 Task: Add Sprouts No Salt Added Pinto Beans to the cart.
Action: Mouse pressed left at (19, 67)
Screenshot: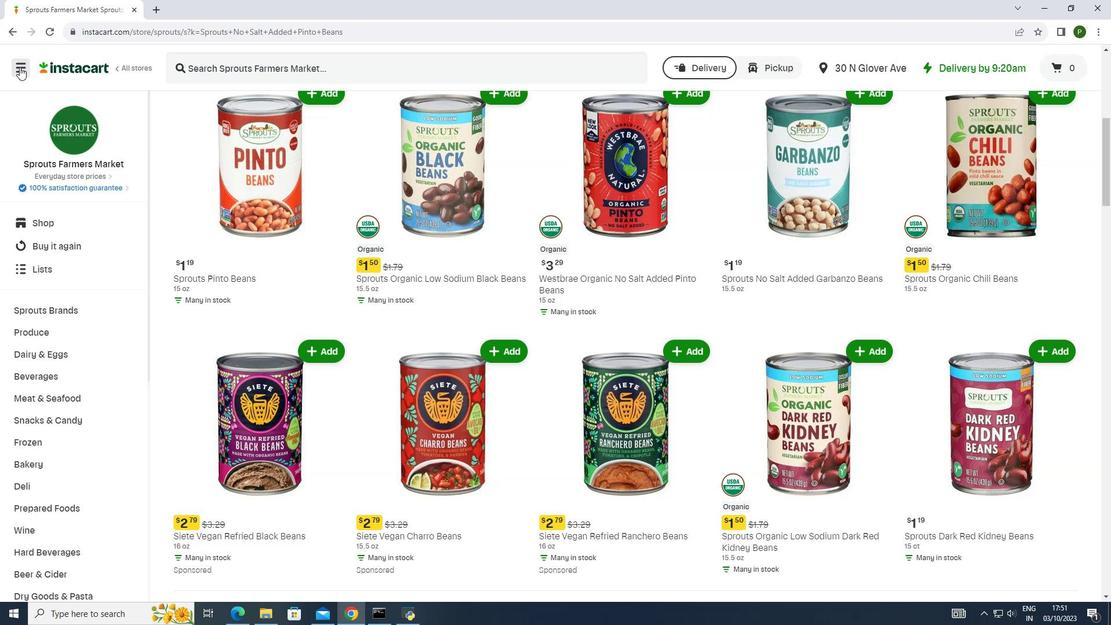 
Action: Mouse moved to (12, 299)
Screenshot: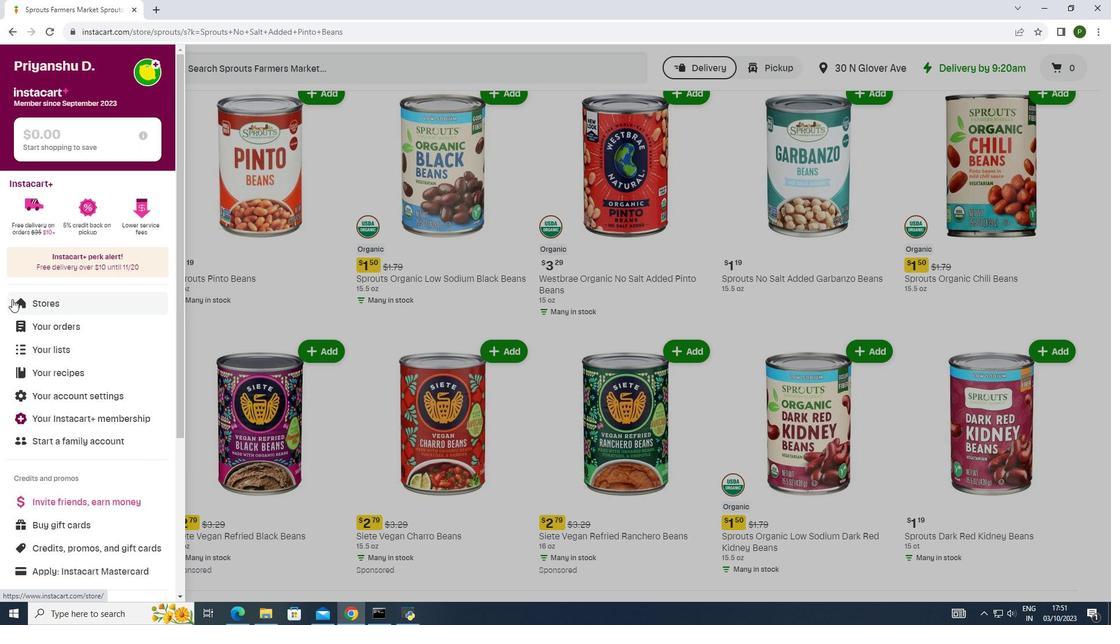 
Action: Mouse pressed left at (12, 299)
Screenshot: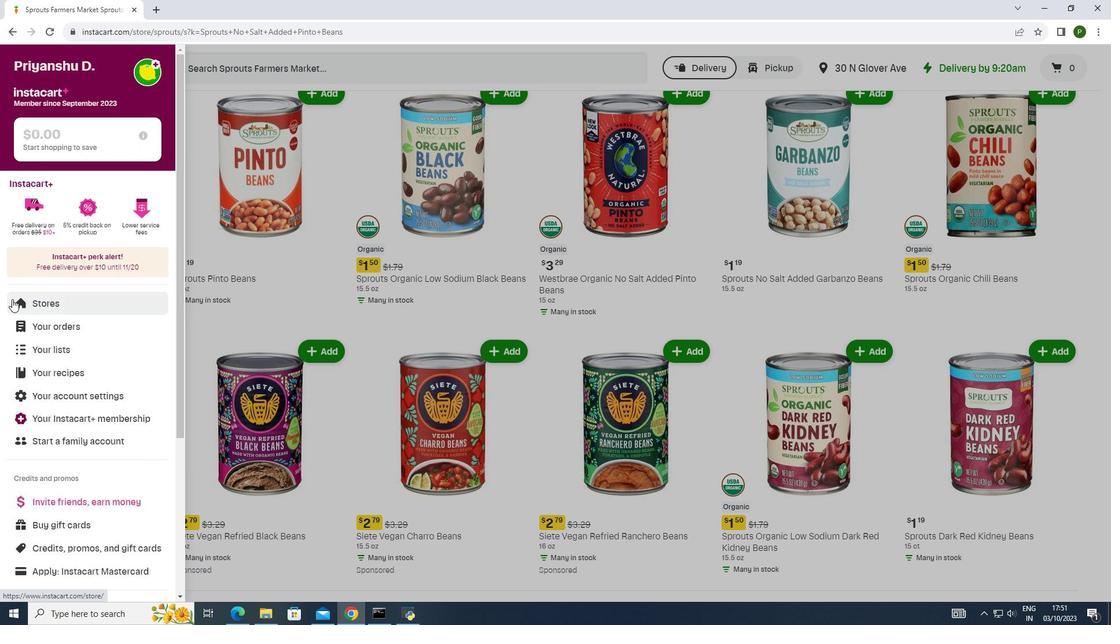 
Action: Mouse moved to (255, 108)
Screenshot: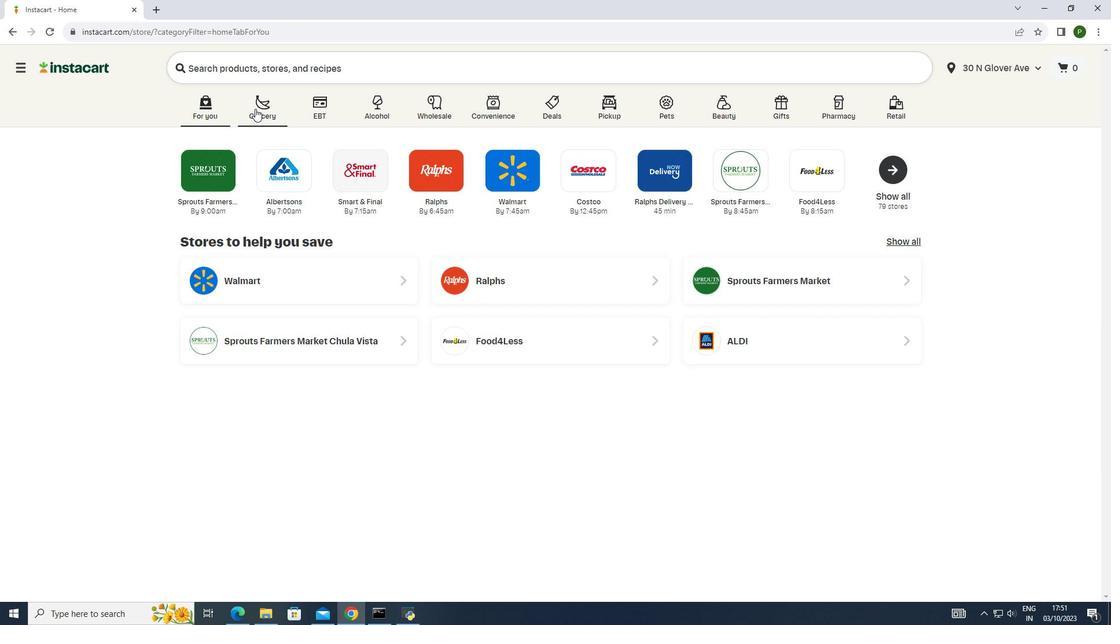 
Action: Mouse pressed left at (255, 108)
Screenshot: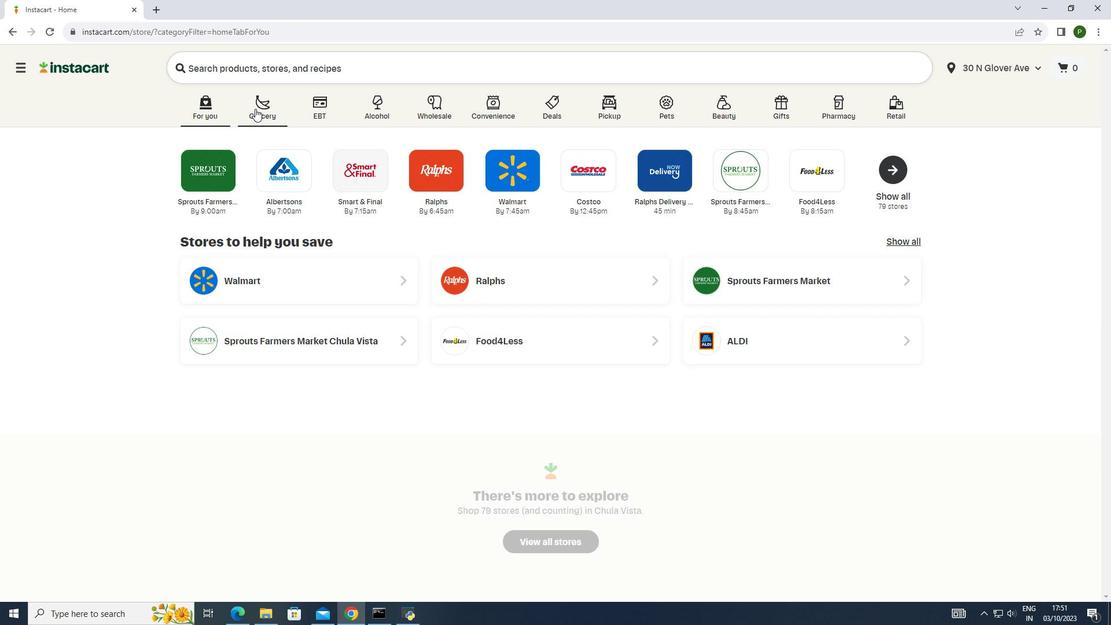 
Action: Mouse moved to (583, 175)
Screenshot: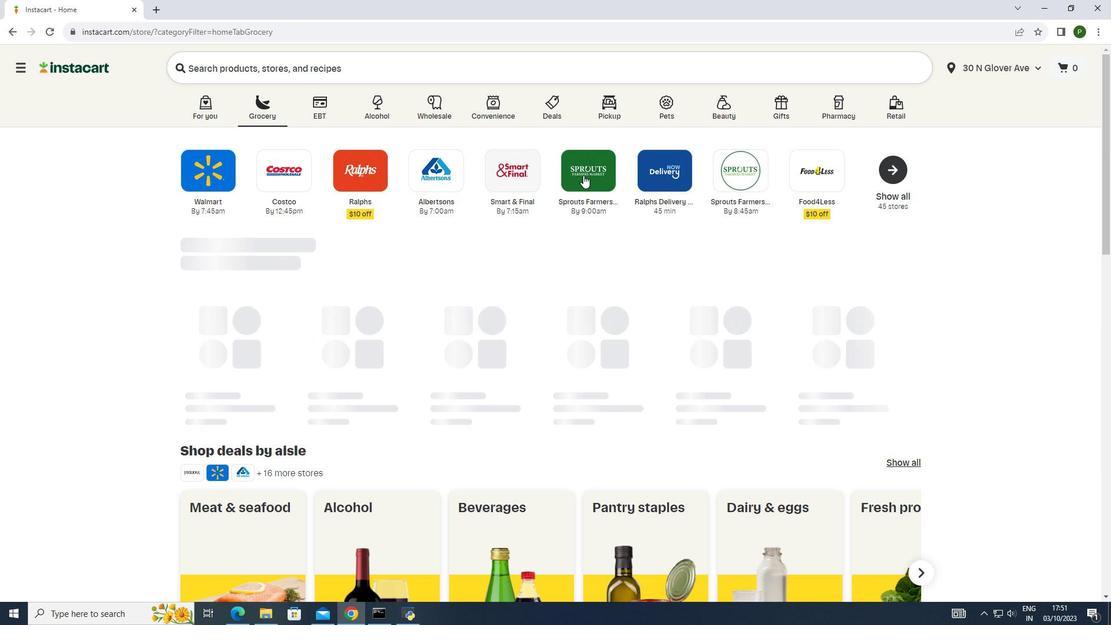 
Action: Mouse pressed left at (583, 175)
Screenshot: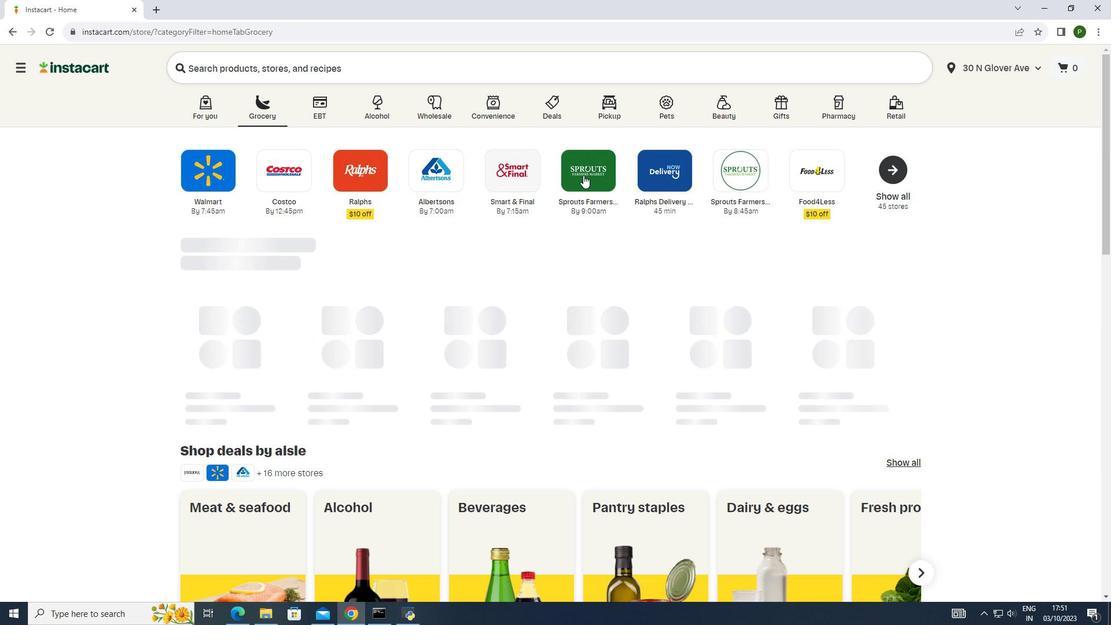 
Action: Mouse moved to (90, 309)
Screenshot: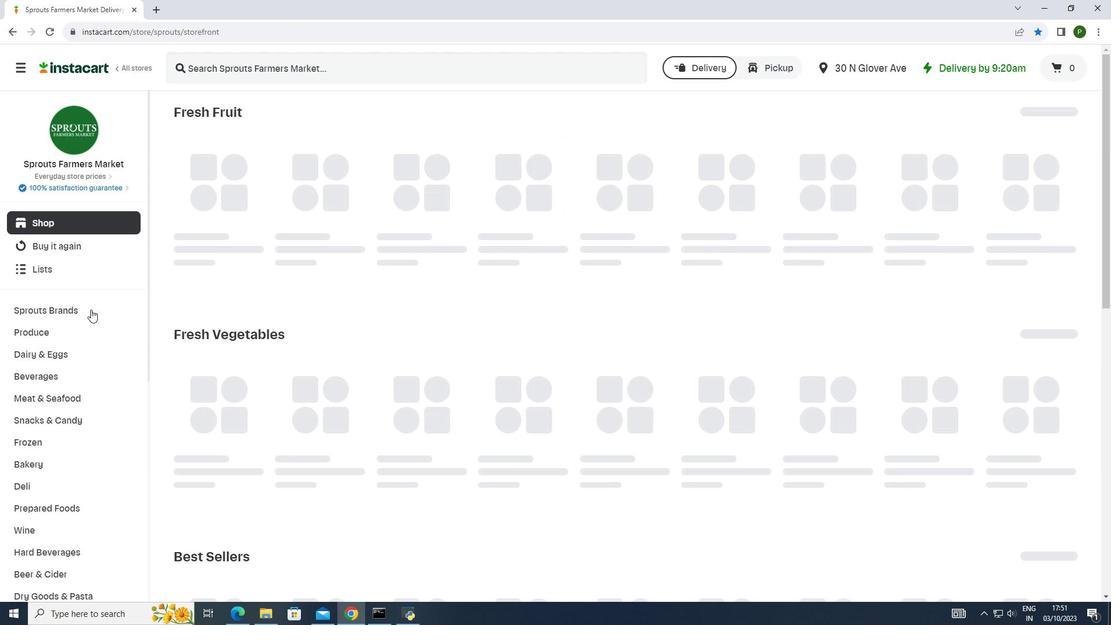 
Action: Mouse pressed left at (90, 309)
Screenshot: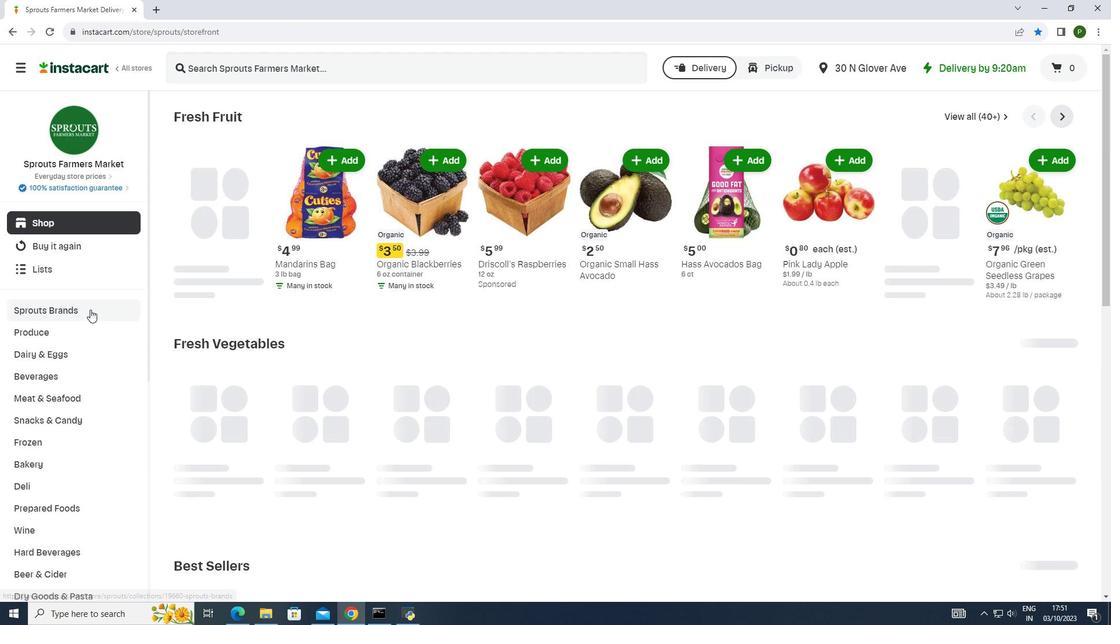 
Action: Mouse moved to (77, 390)
Screenshot: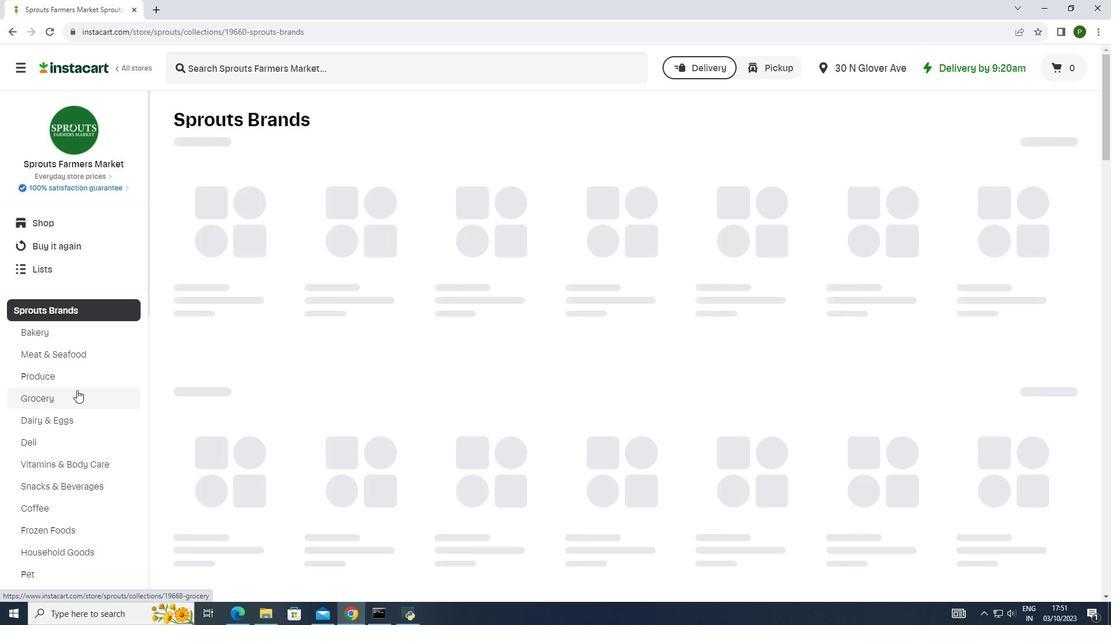 
Action: Mouse pressed left at (77, 390)
Screenshot: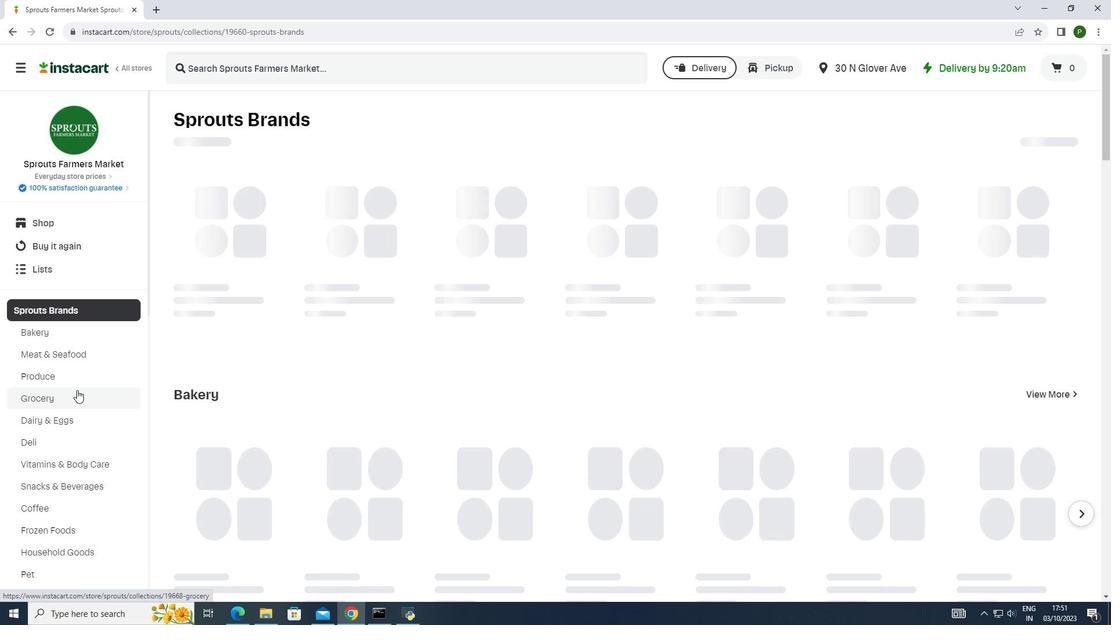 
Action: Mouse moved to (315, 222)
Screenshot: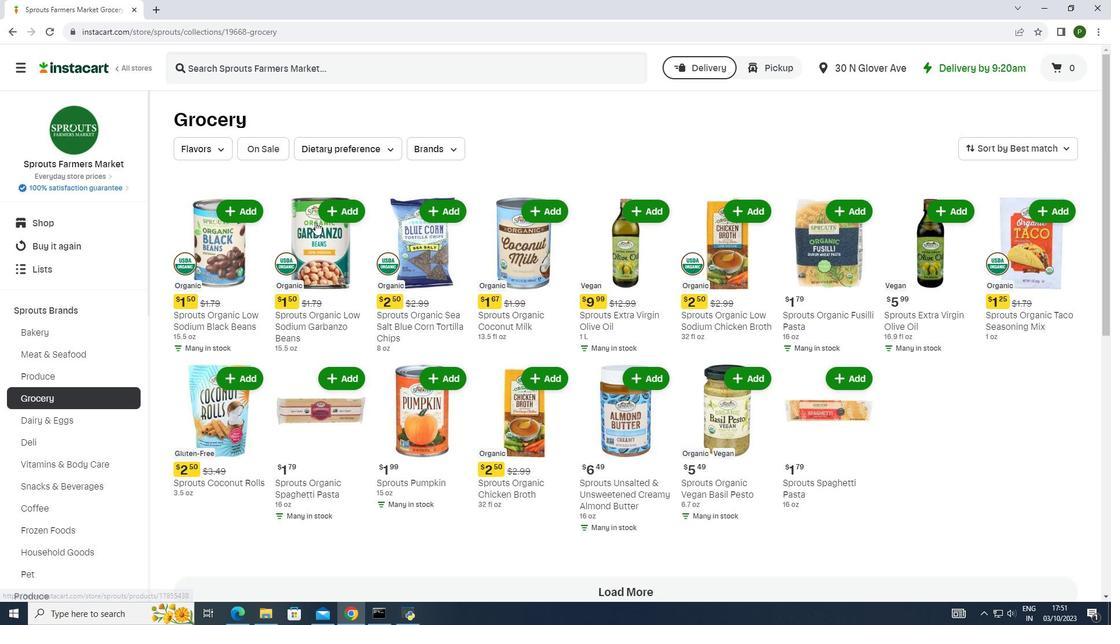 
Action: Mouse scrolled (315, 221) with delta (0, 0)
Screenshot: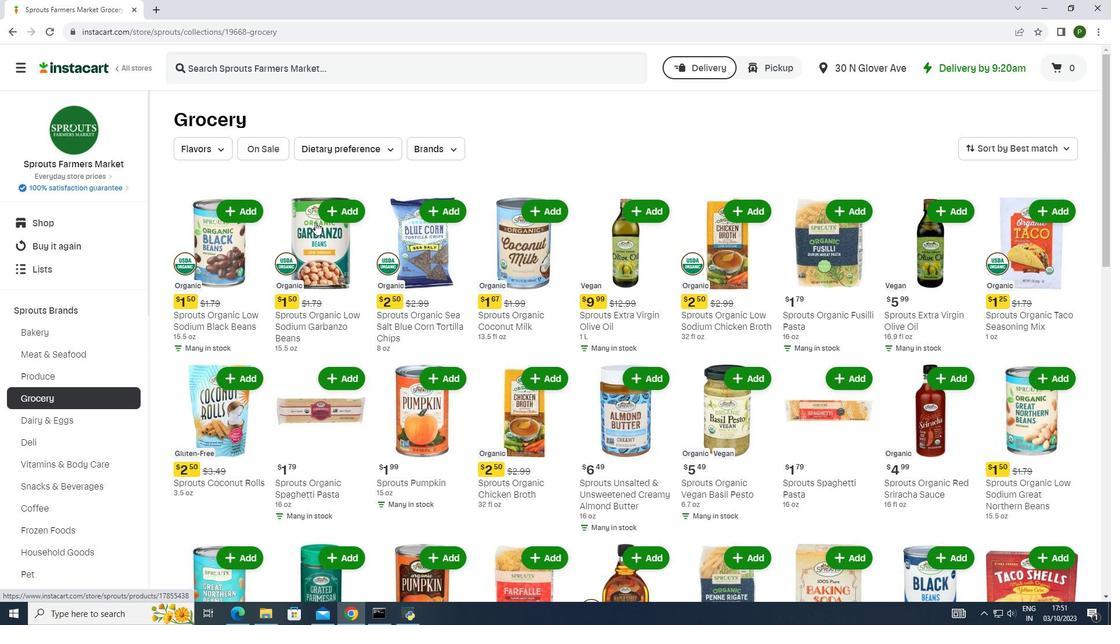 
Action: Mouse scrolled (315, 221) with delta (0, 0)
Screenshot: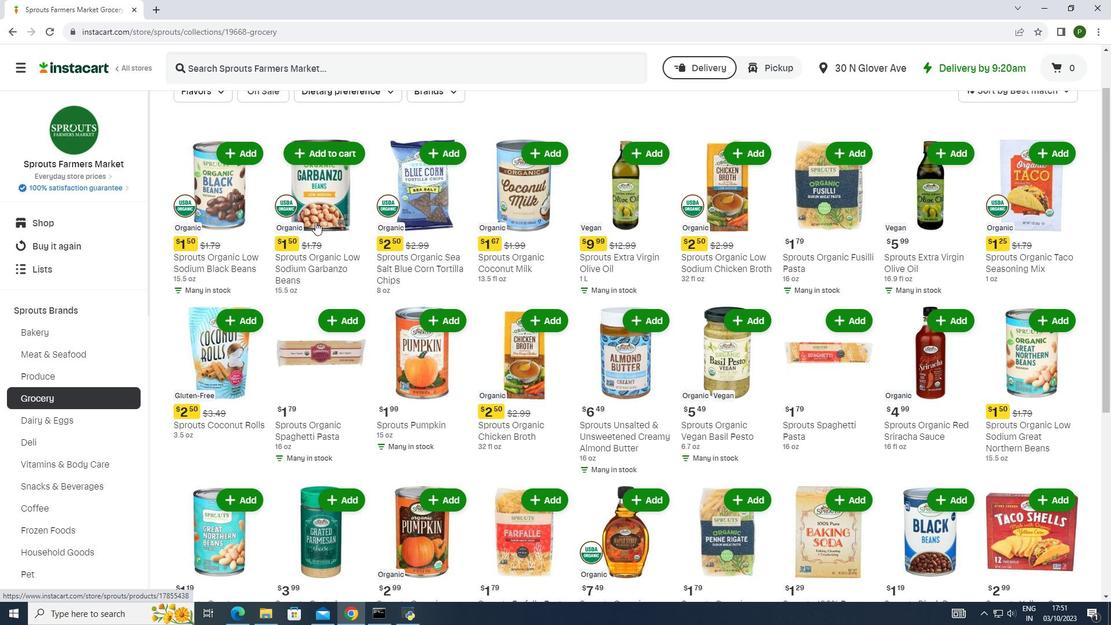 
Action: Mouse moved to (328, 247)
Screenshot: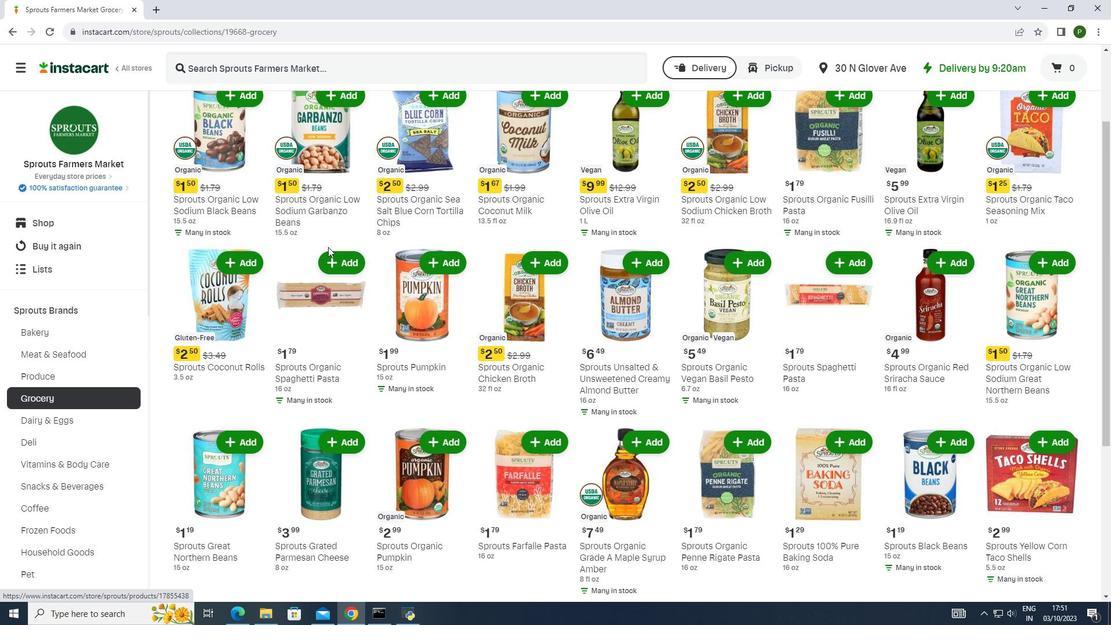 
Action: Mouse scrolled (328, 246) with delta (0, 0)
Screenshot: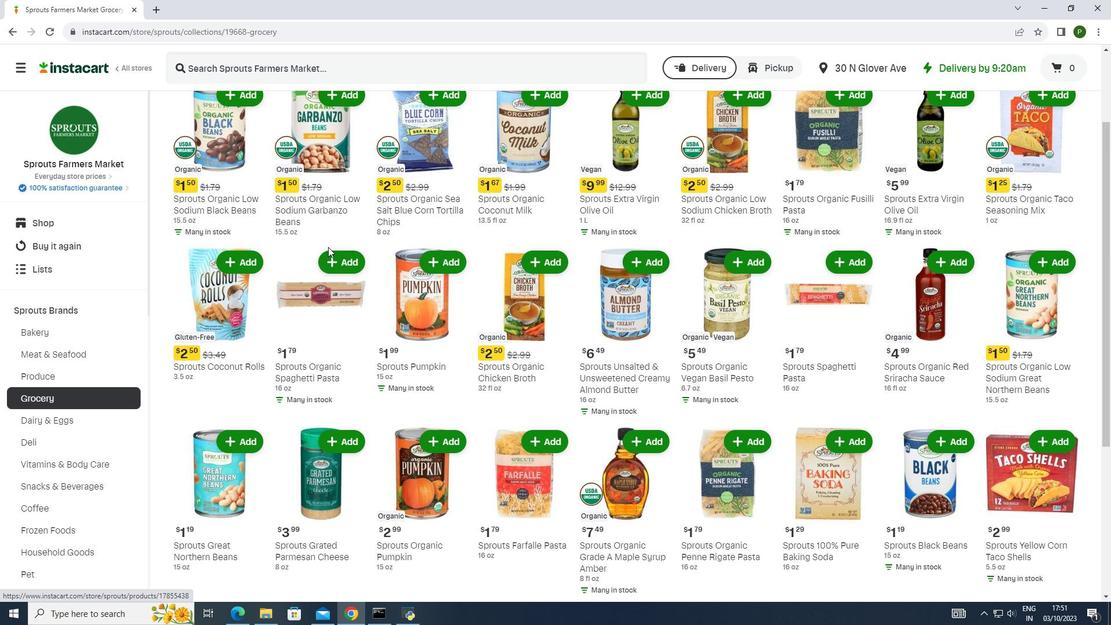 
Action: Mouse scrolled (328, 246) with delta (0, 0)
Screenshot: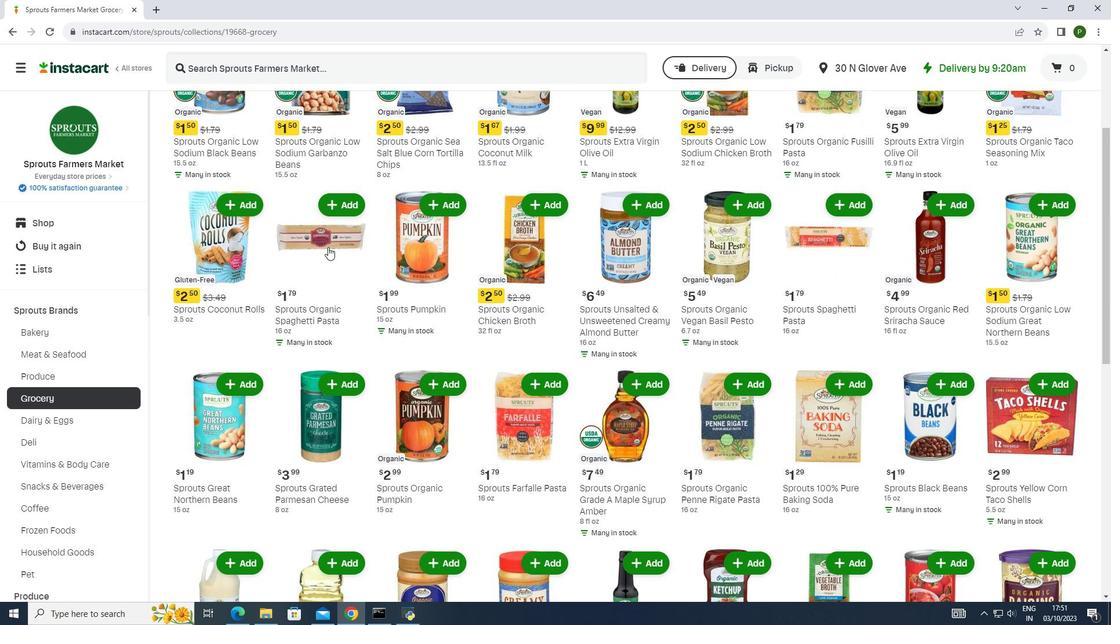 
Action: Mouse moved to (328, 247)
Screenshot: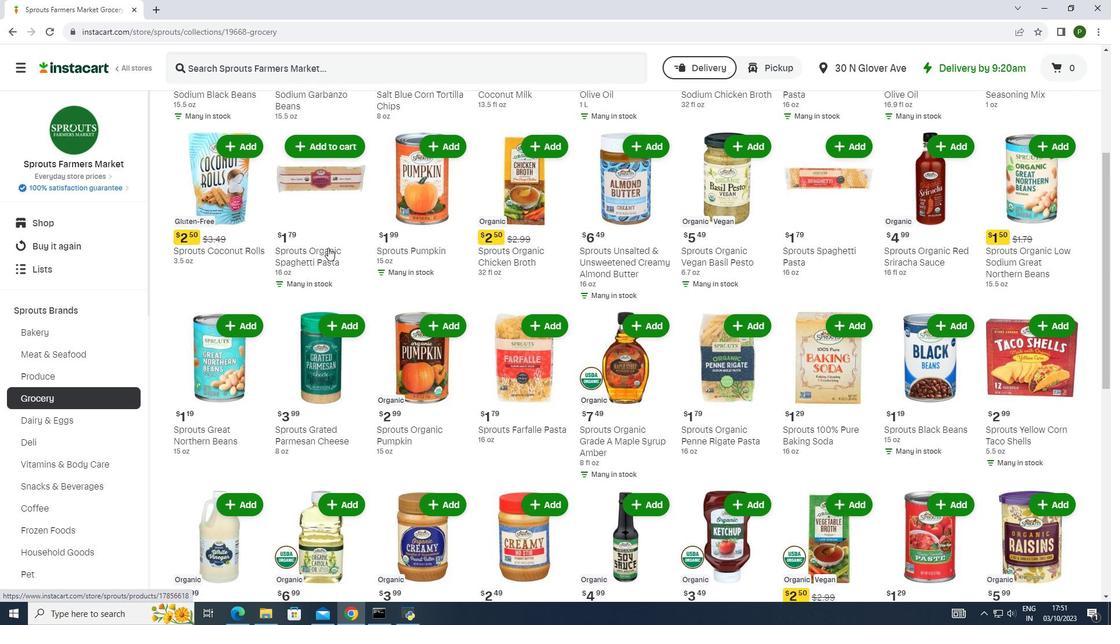 
Action: Mouse scrolled (328, 247) with delta (0, 0)
Screenshot: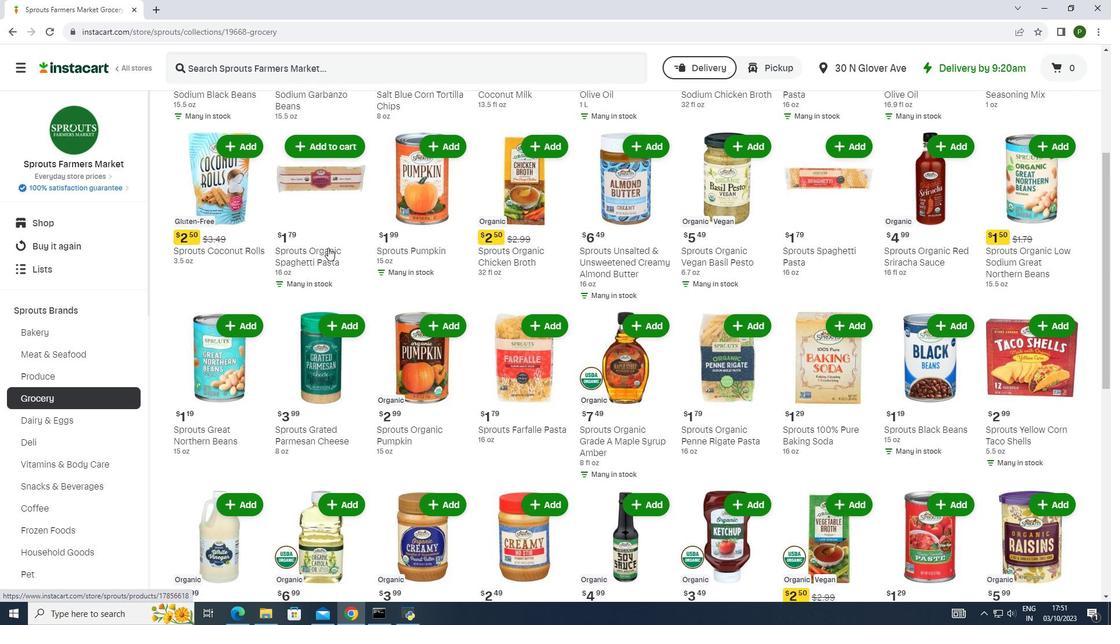 
Action: Mouse moved to (322, 249)
Screenshot: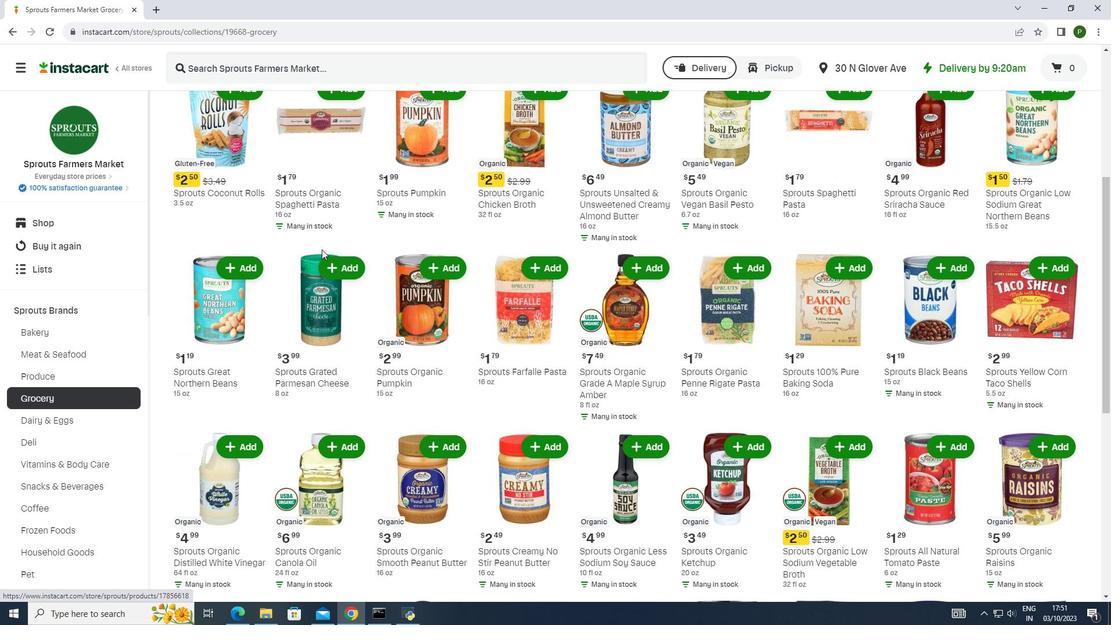 
Action: Mouse scrolled (322, 249) with delta (0, 0)
Screenshot: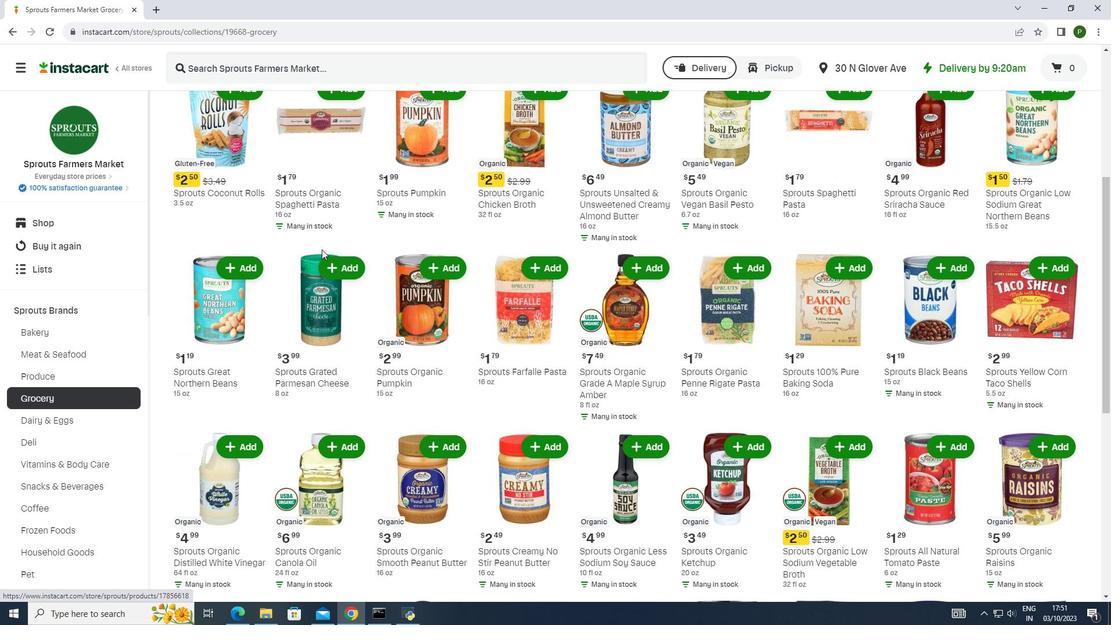 
Action: Mouse moved to (321, 250)
Screenshot: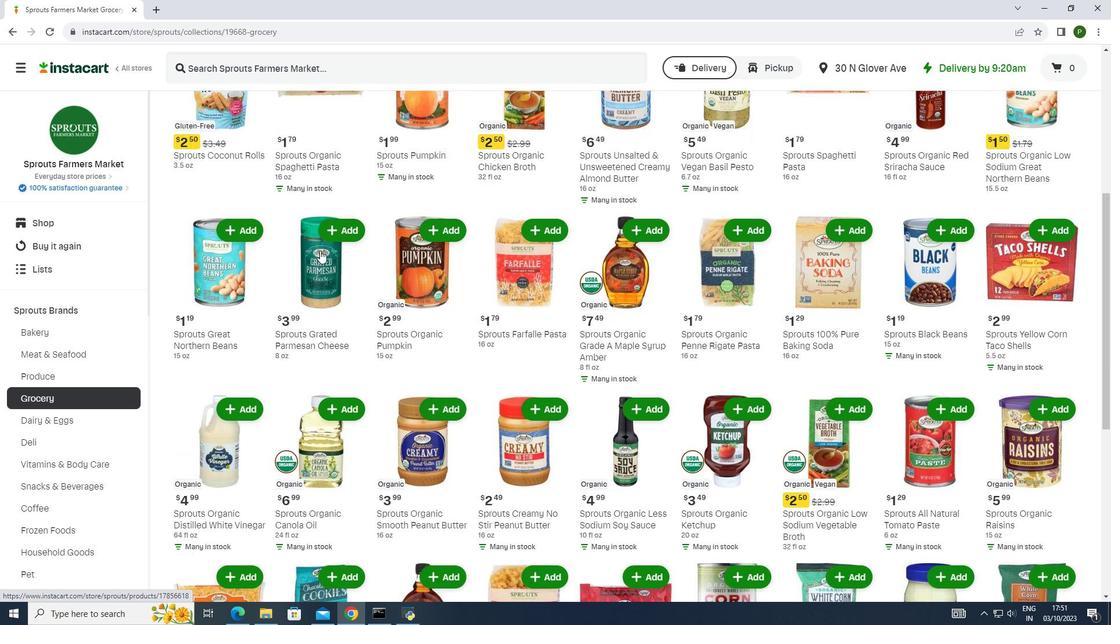 
Action: Mouse scrolled (321, 249) with delta (0, 0)
Screenshot: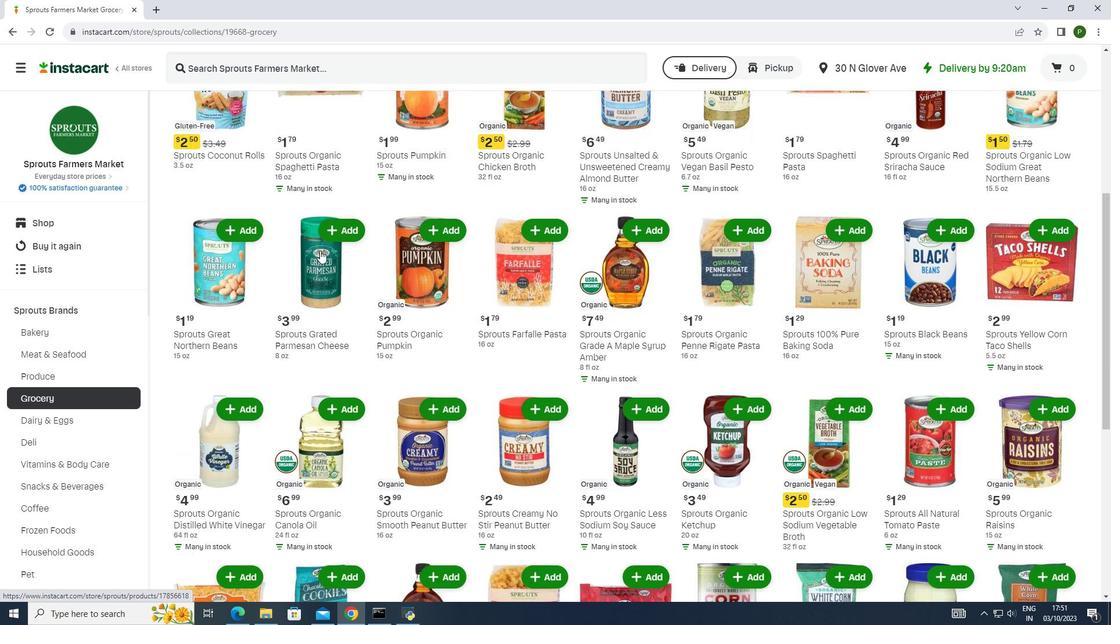 
Action: Mouse moved to (315, 251)
Screenshot: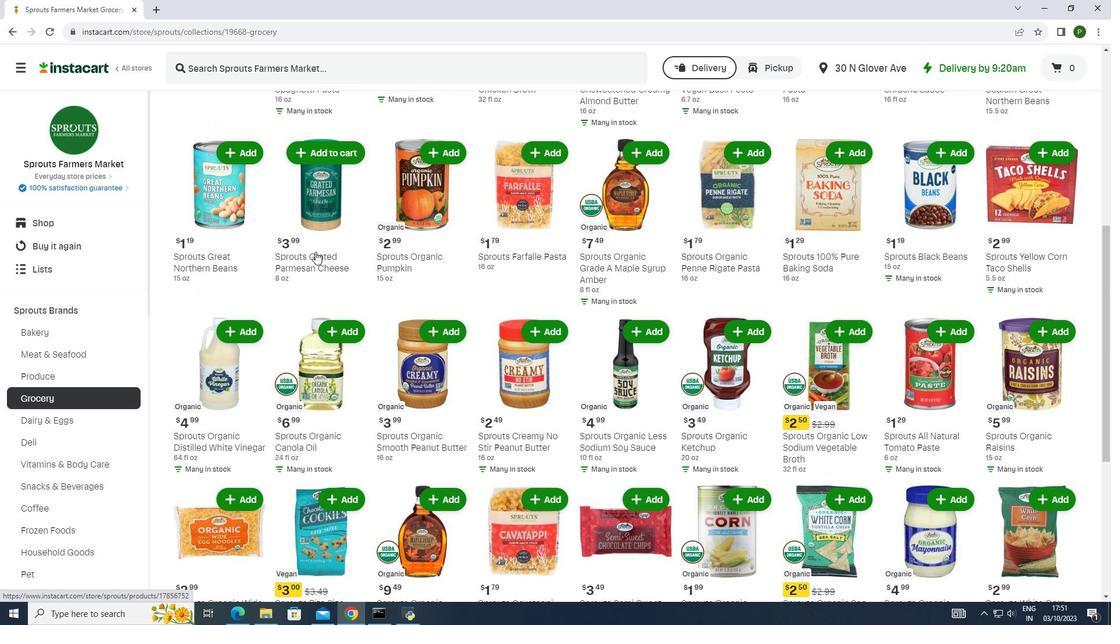 
Action: Mouse scrolled (315, 251) with delta (0, 0)
Screenshot: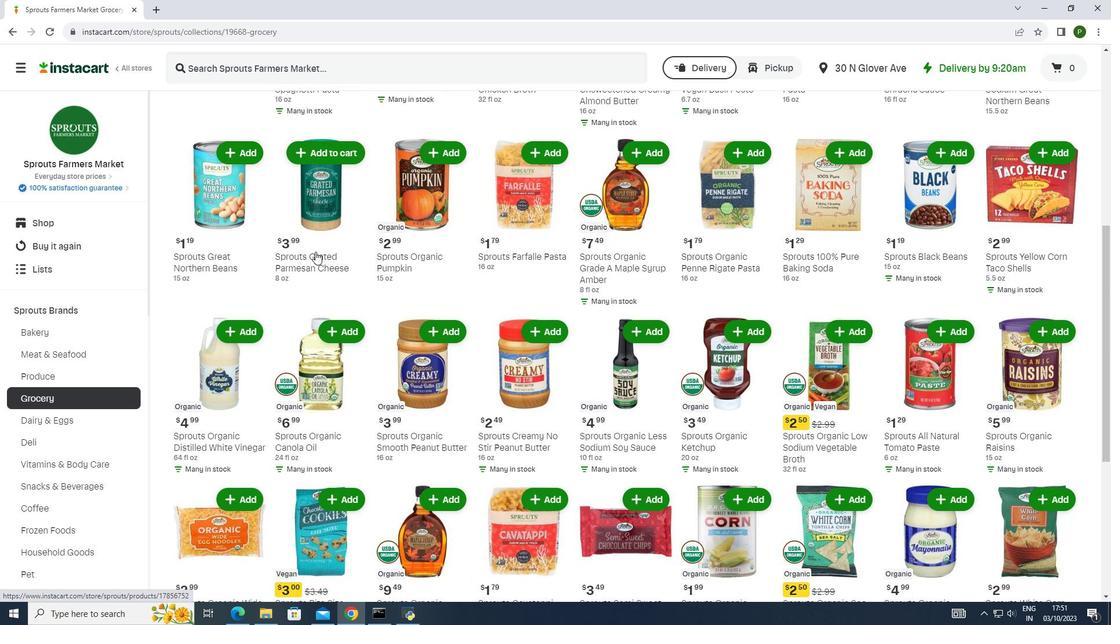 
Action: Mouse scrolled (315, 251) with delta (0, 0)
Screenshot: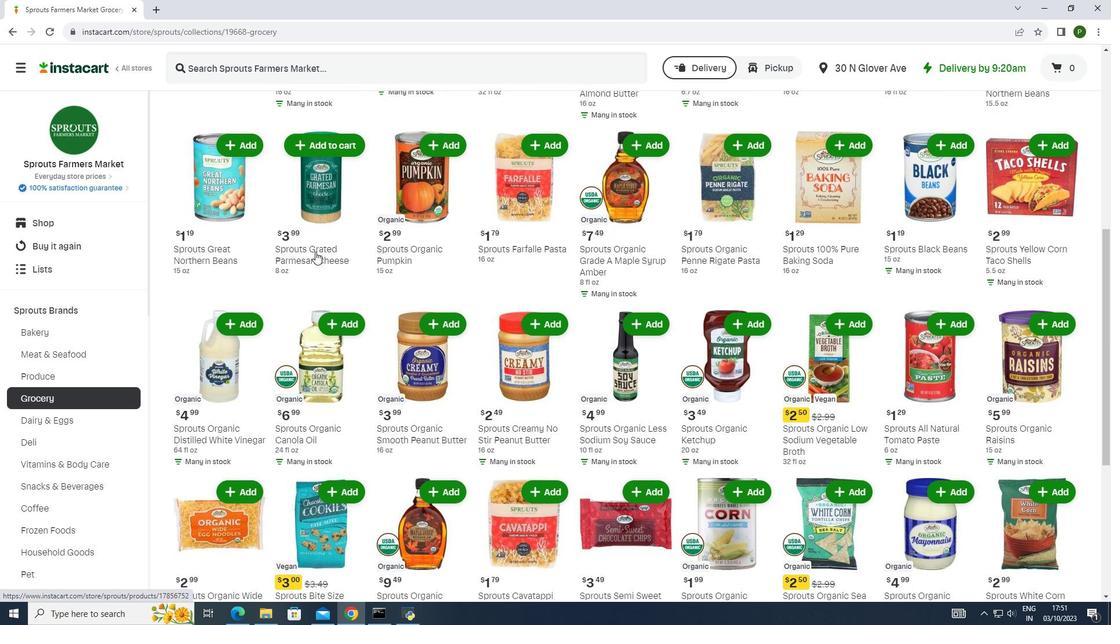 
Action: Mouse moved to (306, 255)
Screenshot: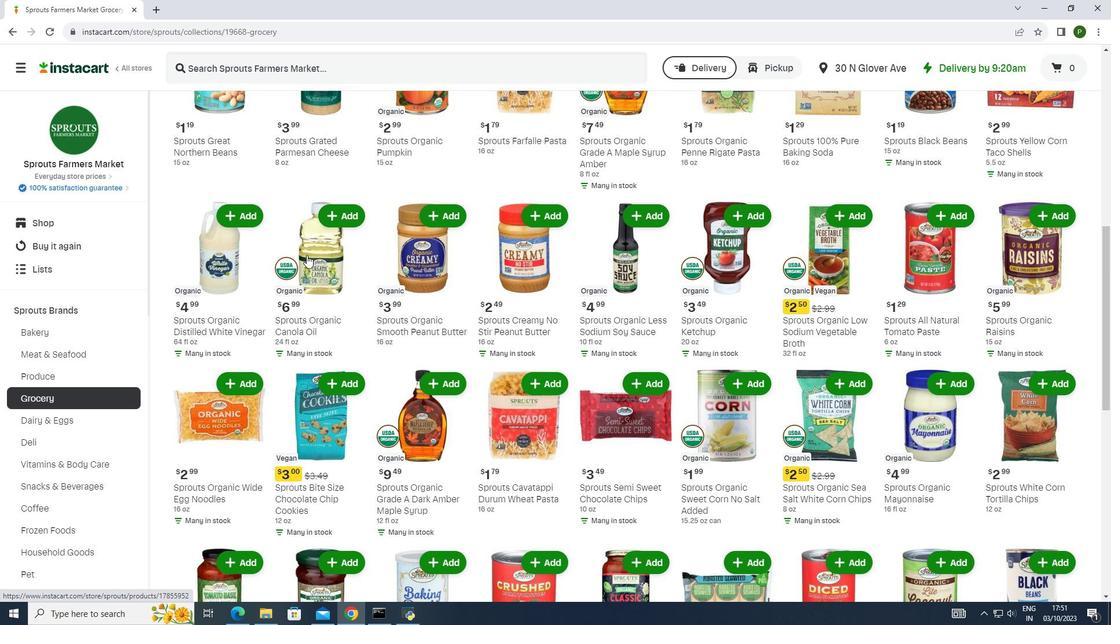 
Action: Mouse scrolled (306, 254) with delta (0, 0)
Screenshot: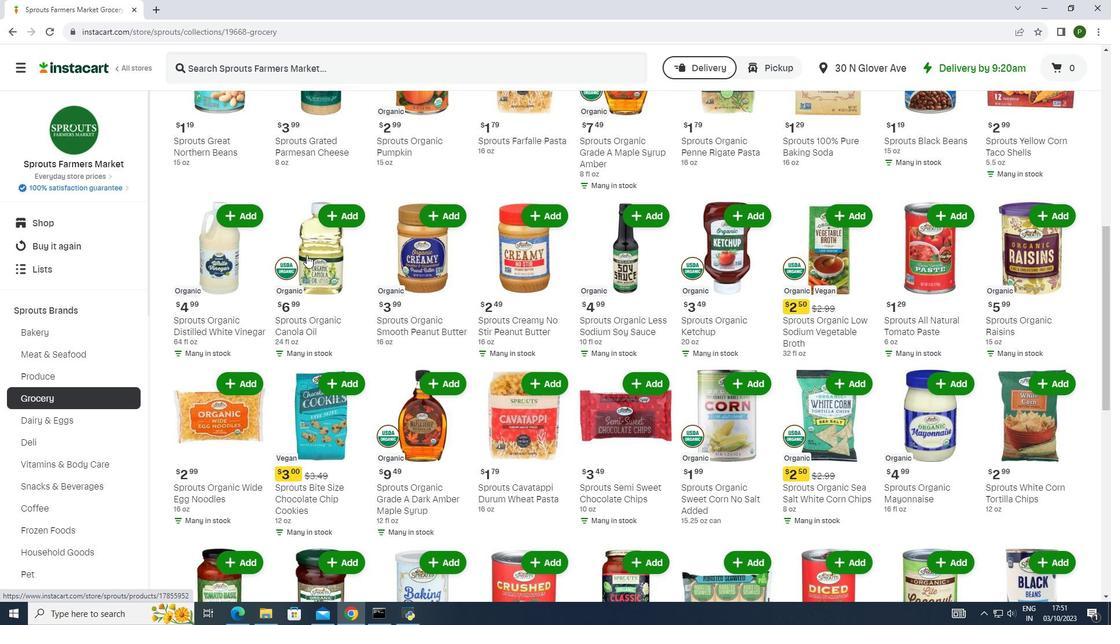 
Action: Mouse moved to (297, 258)
Screenshot: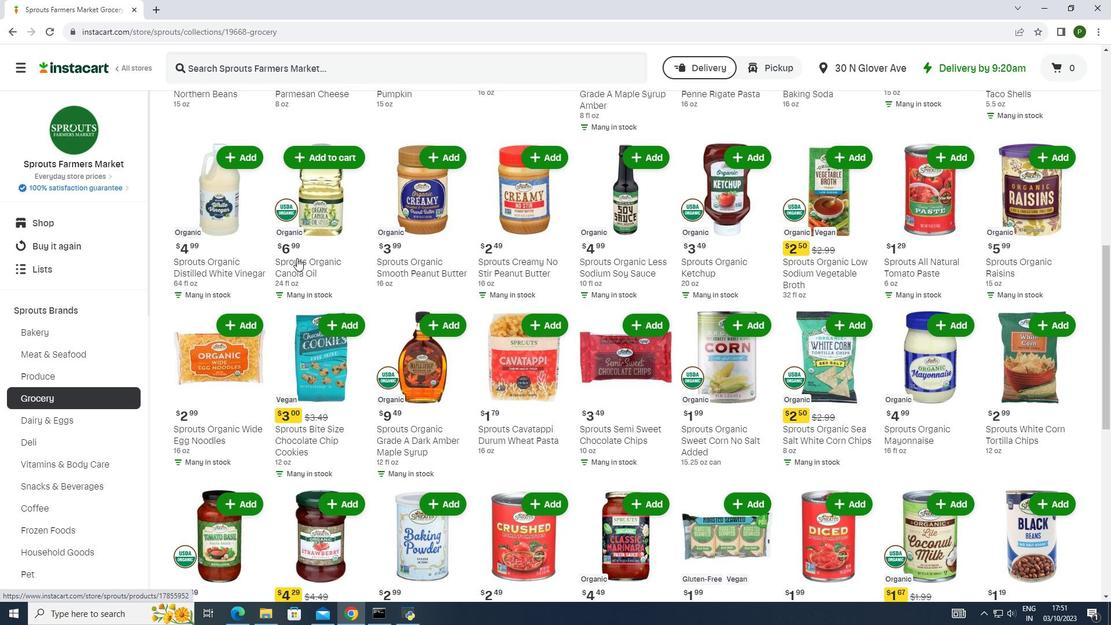 
Action: Mouse scrolled (297, 257) with delta (0, 0)
Screenshot: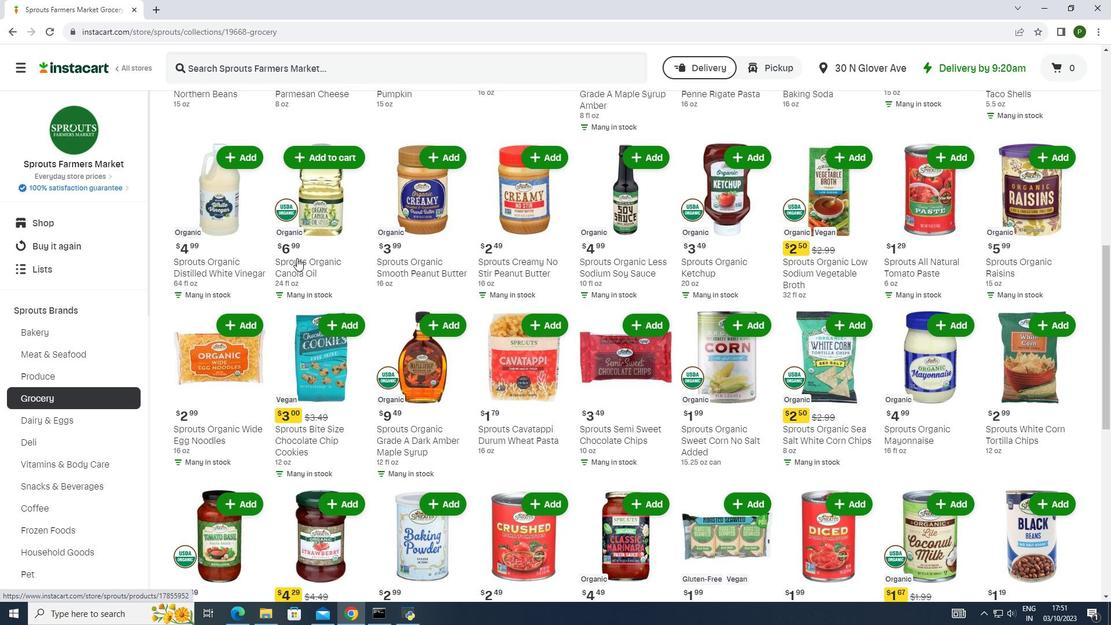 
Action: Mouse moved to (297, 258)
Screenshot: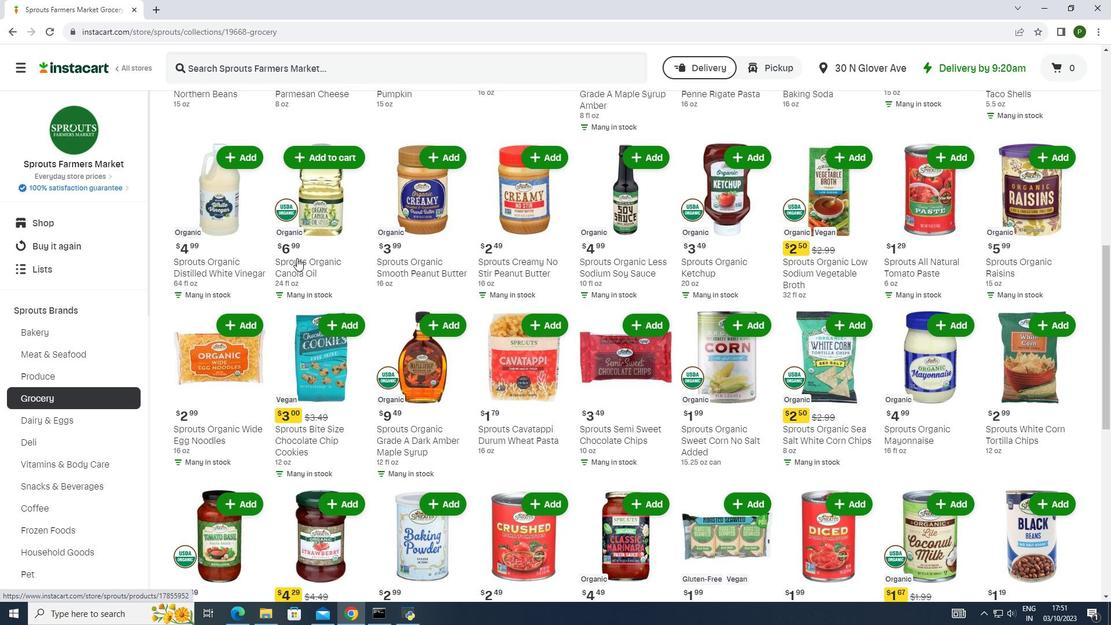 
Action: Mouse scrolled (297, 257) with delta (0, 0)
Screenshot: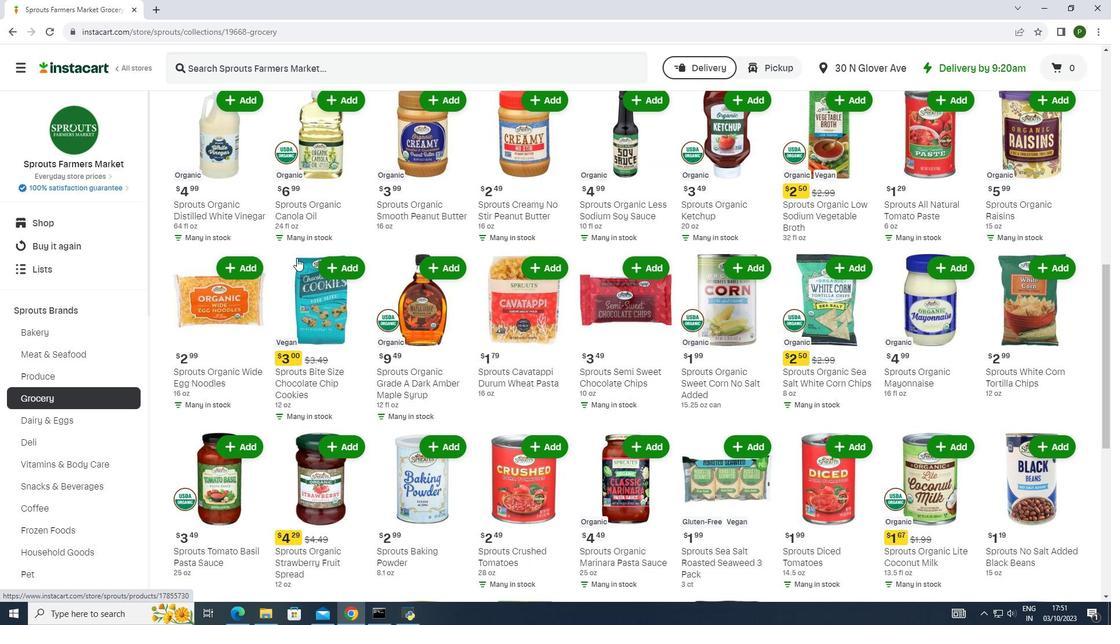 
Action: Mouse scrolled (297, 257) with delta (0, 0)
Screenshot: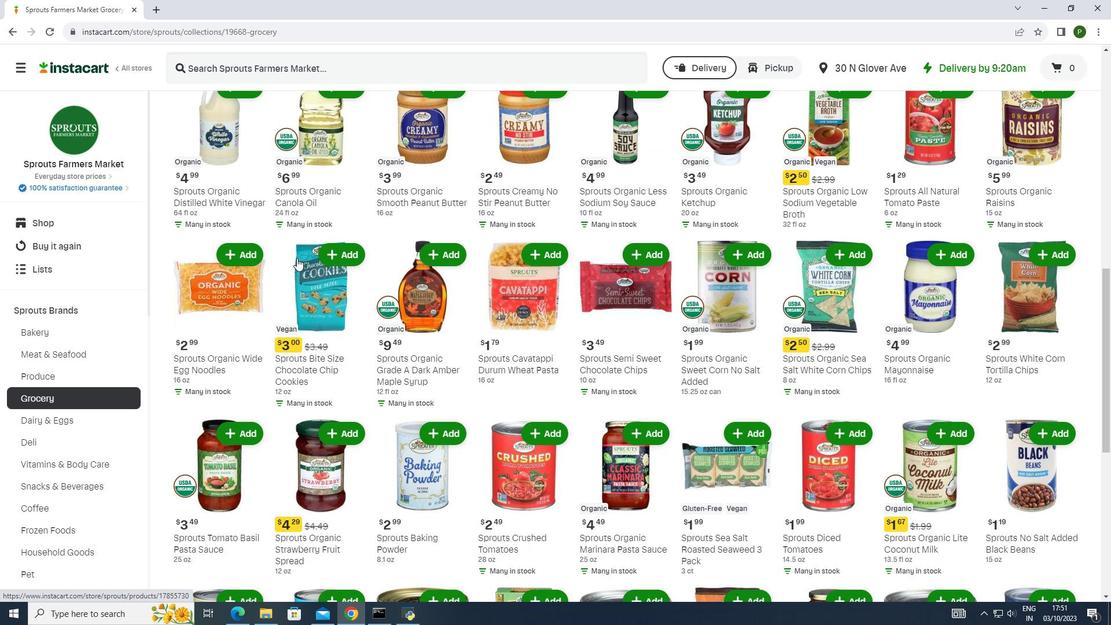 
Action: Mouse scrolled (297, 257) with delta (0, 0)
Screenshot: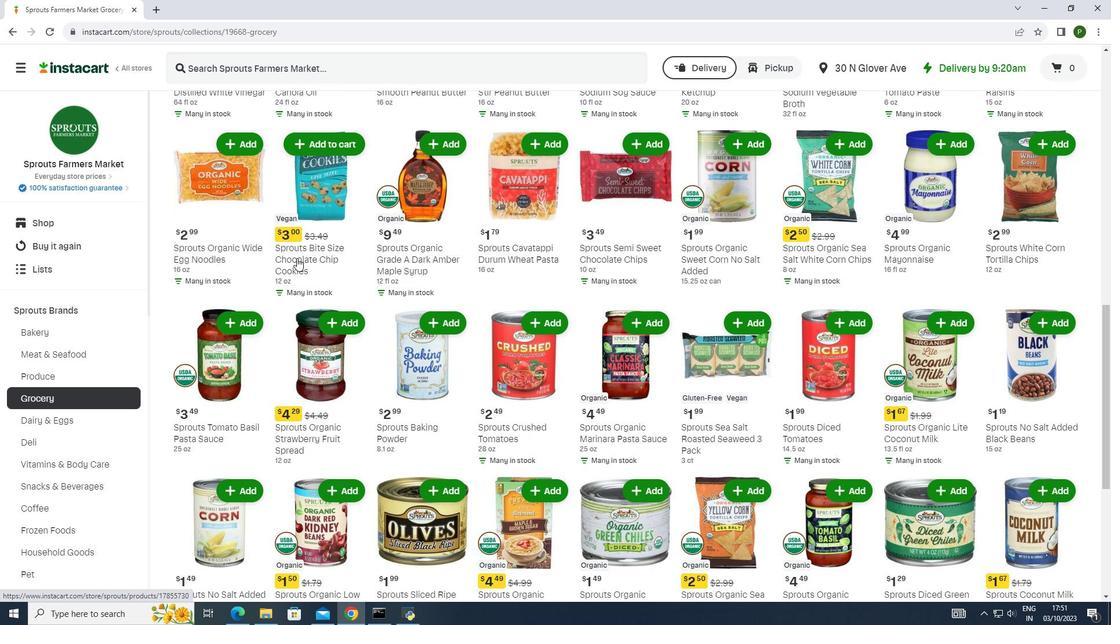 
Action: Mouse scrolled (297, 257) with delta (0, 0)
Screenshot: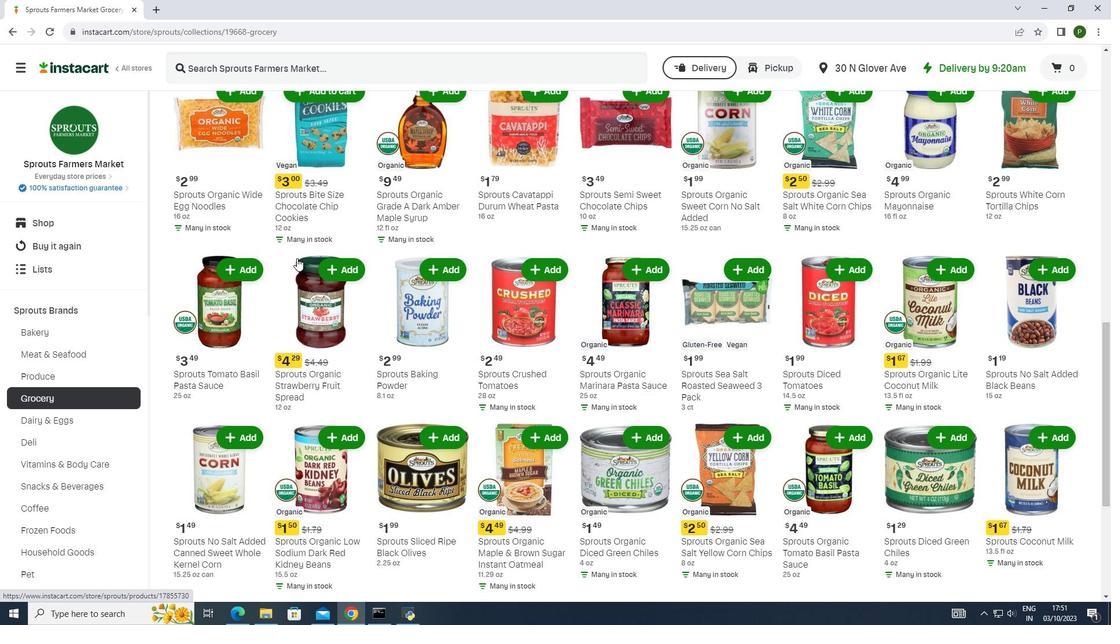 
Action: Mouse scrolled (297, 257) with delta (0, 0)
Screenshot: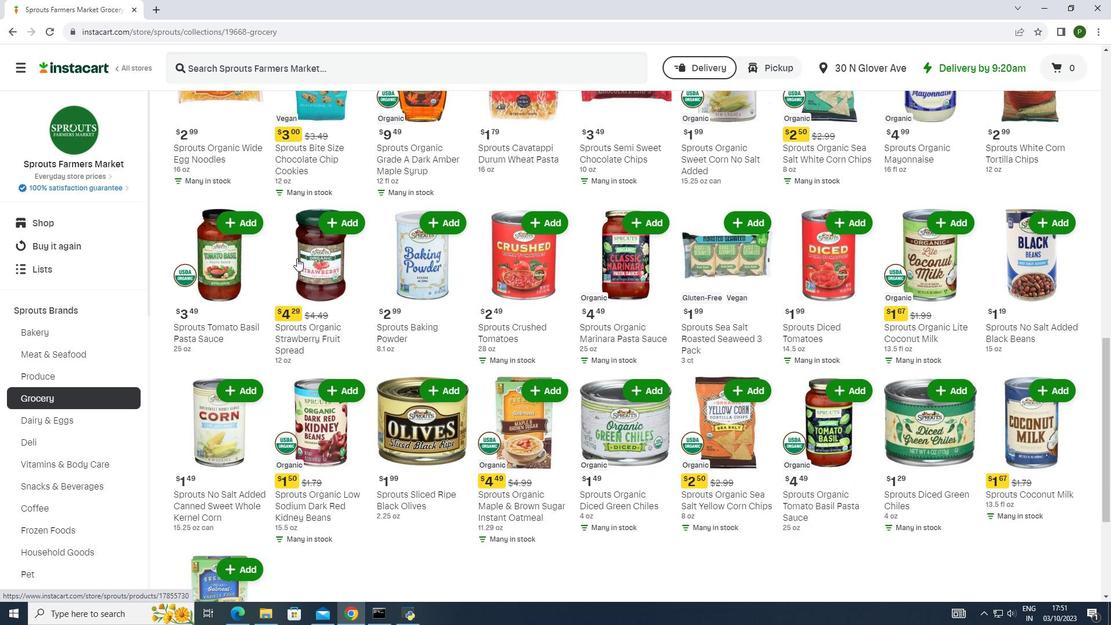 
Action: Mouse moved to (297, 258)
Screenshot: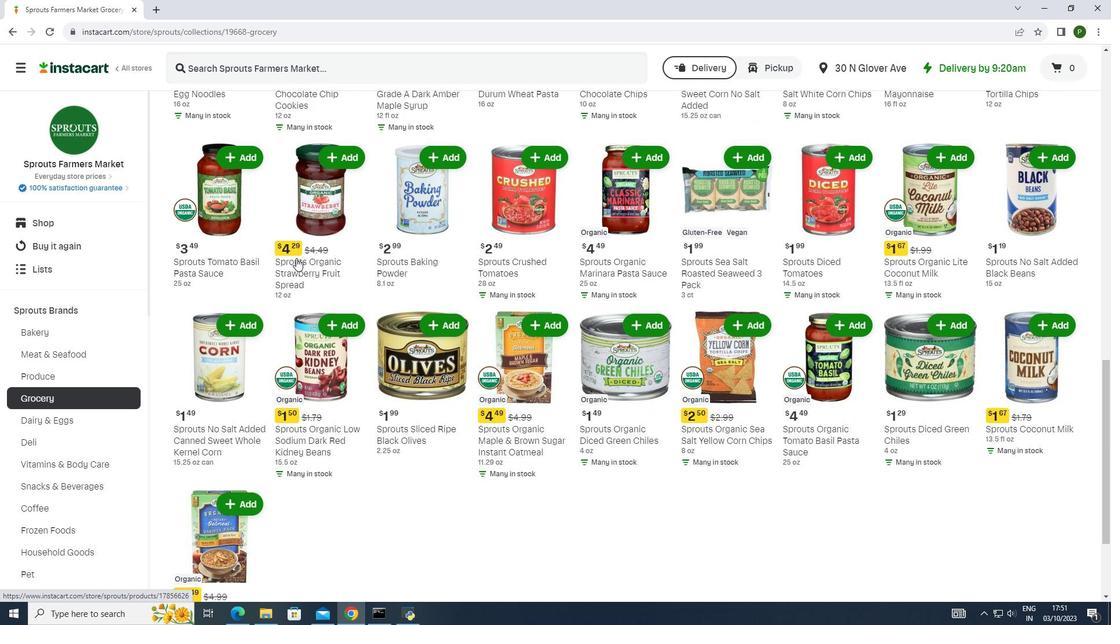 
Action: Mouse scrolled (297, 257) with delta (0, 0)
Screenshot: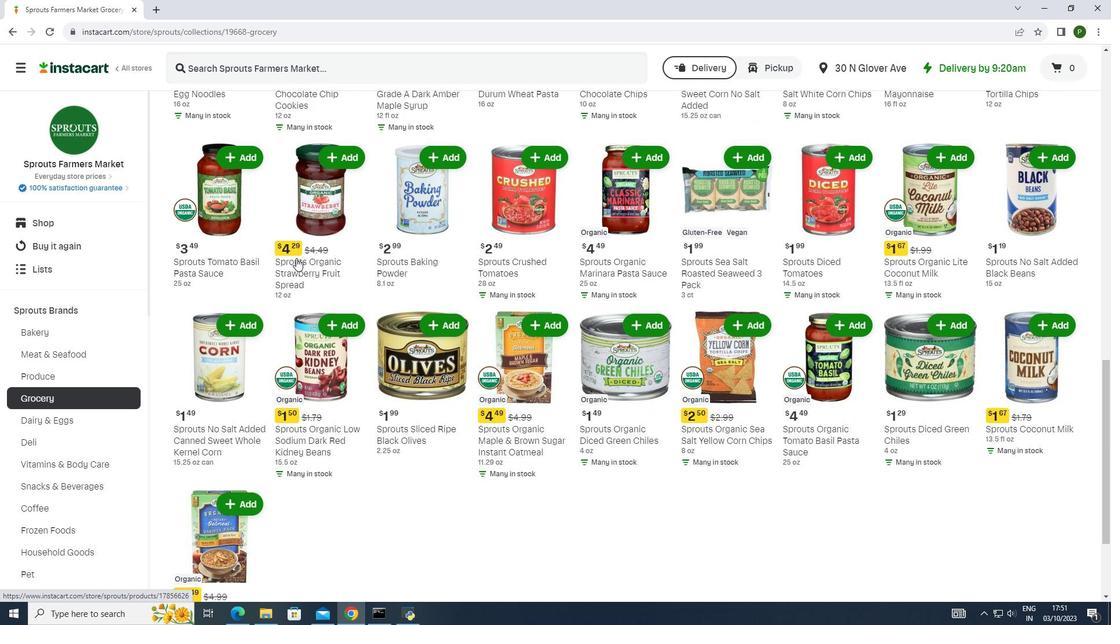 
Action: Mouse moved to (296, 258)
Screenshot: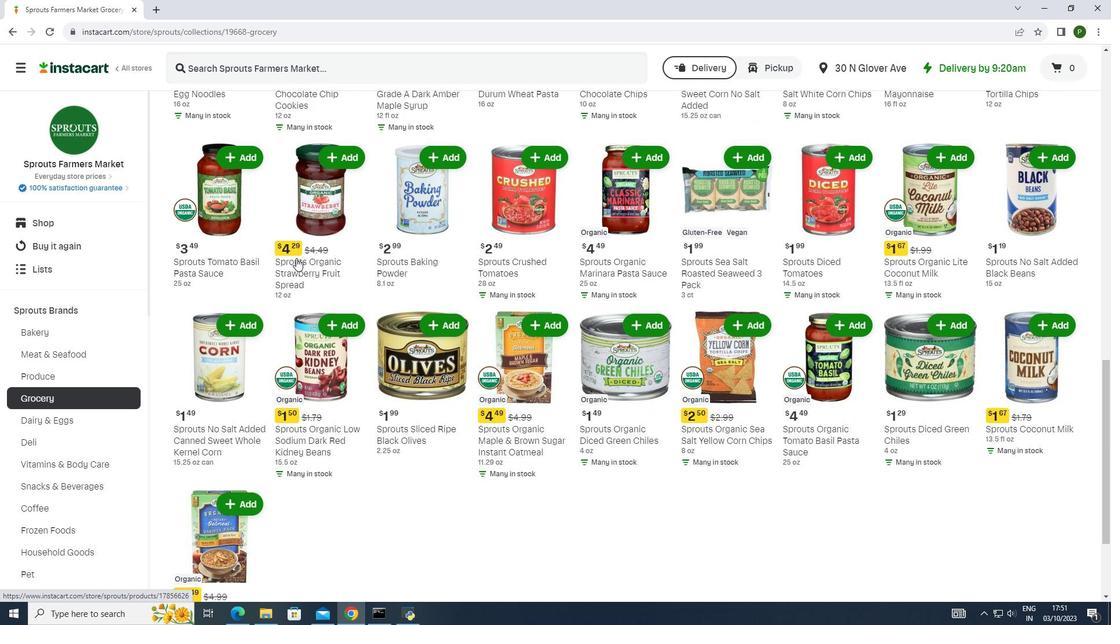 
Action: Mouse scrolled (296, 257) with delta (0, 0)
Screenshot: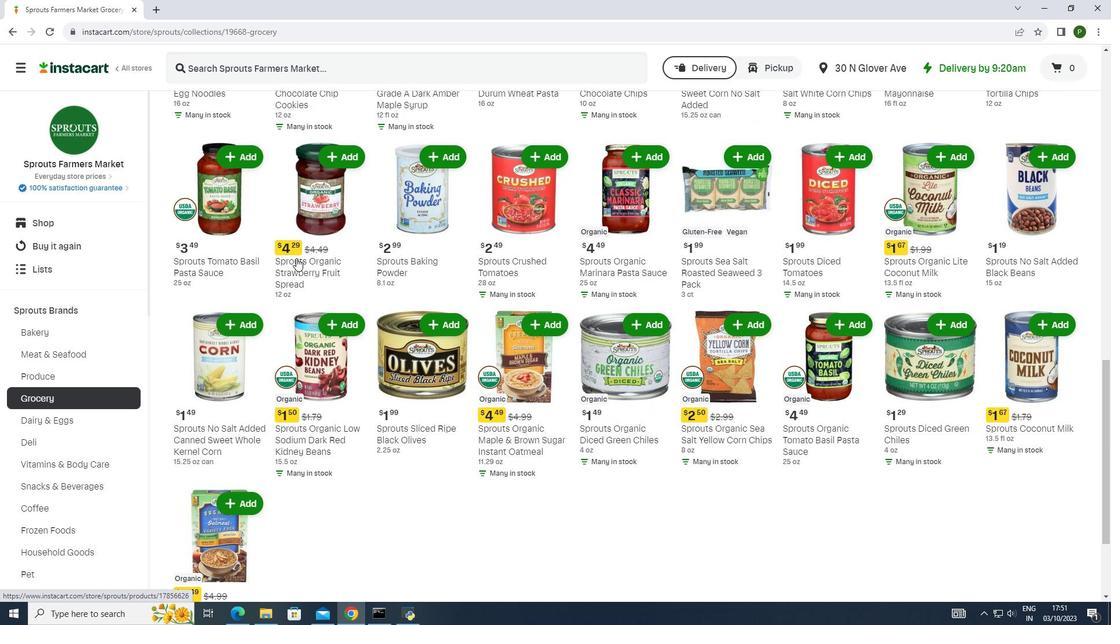 
Action: Mouse scrolled (296, 257) with delta (0, 0)
Screenshot: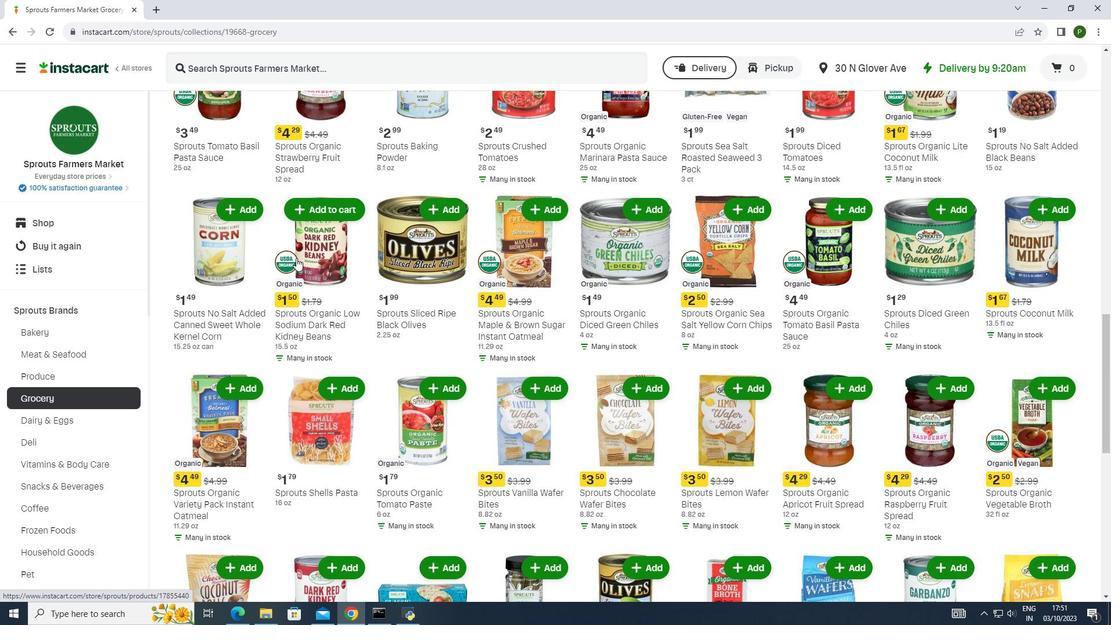 
Action: Mouse scrolled (296, 257) with delta (0, 0)
Screenshot: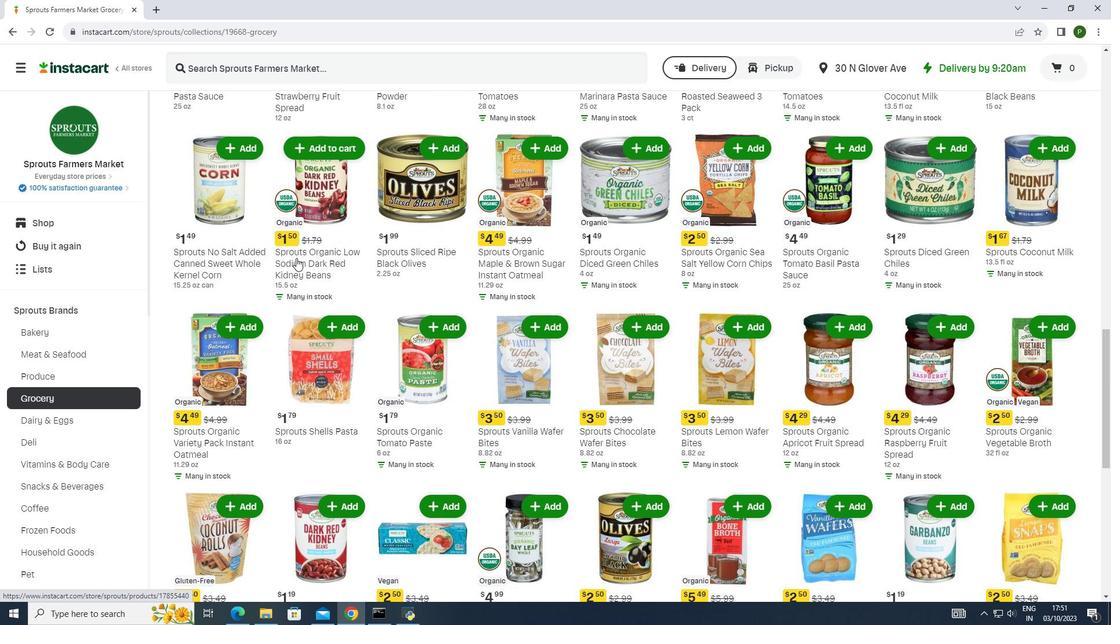 
Action: Mouse scrolled (296, 257) with delta (0, 0)
Screenshot: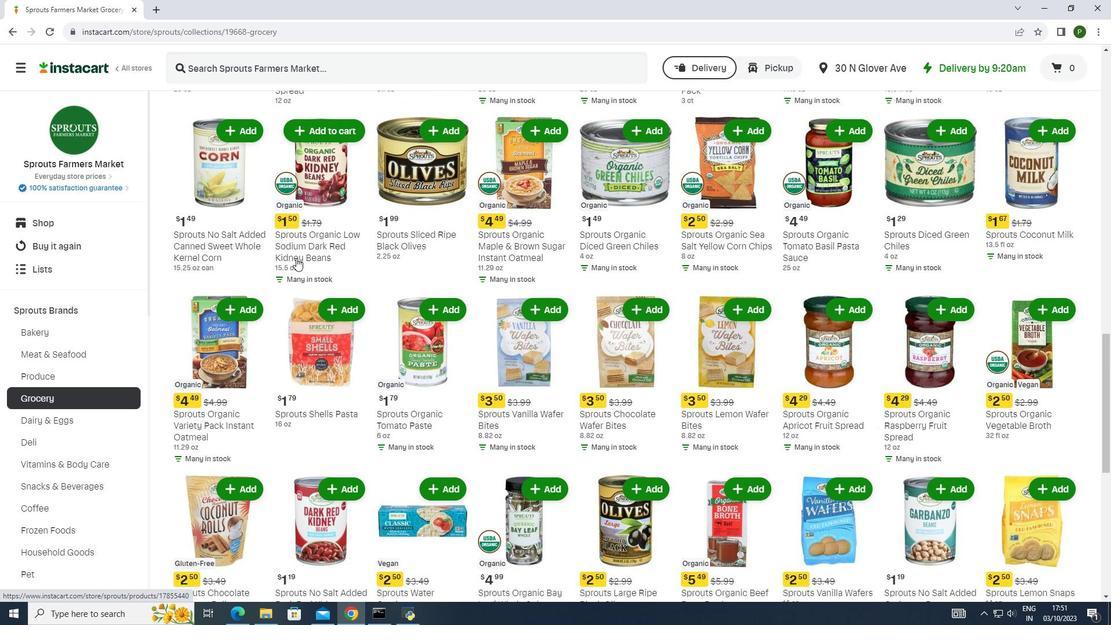 
Action: Mouse moved to (296, 258)
Screenshot: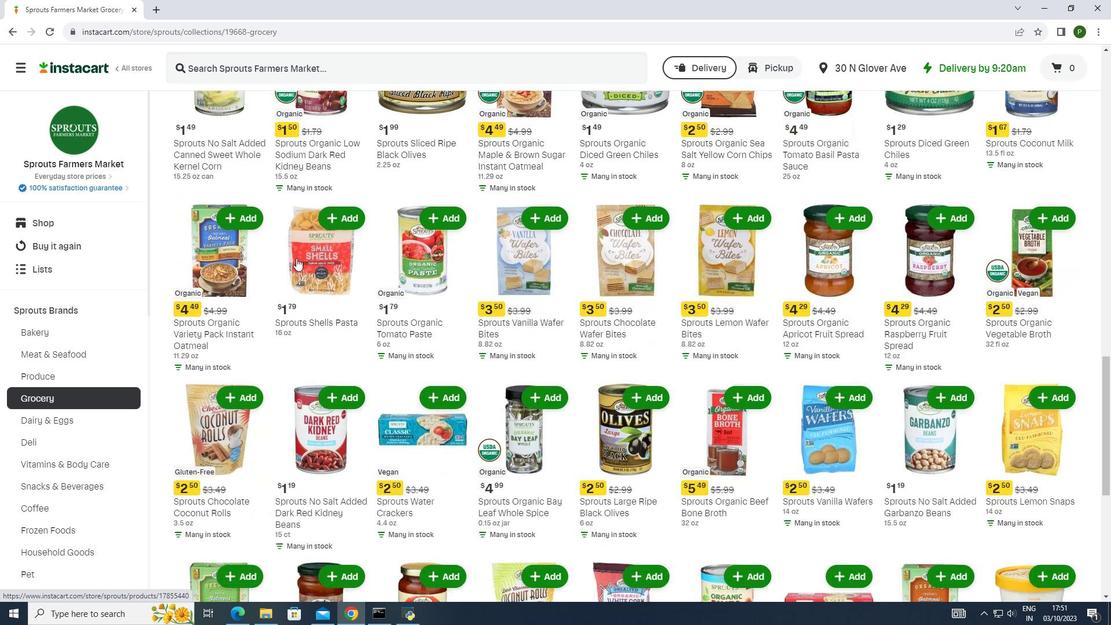 
Action: Mouse scrolled (296, 257) with delta (0, 0)
Screenshot: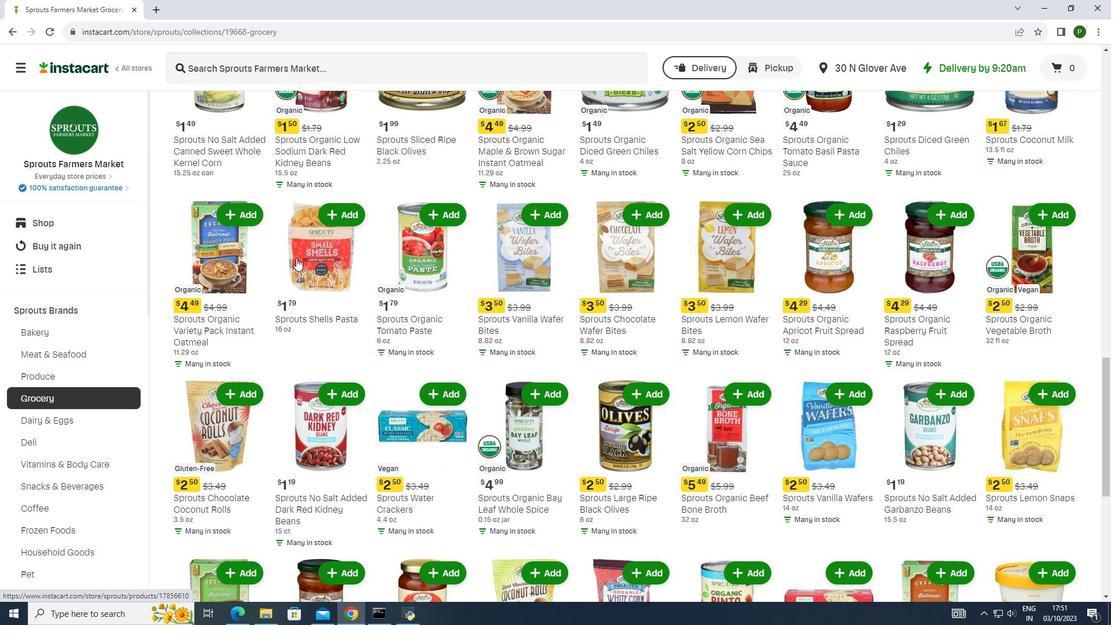 
Action: Mouse scrolled (296, 257) with delta (0, 0)
Screenshot: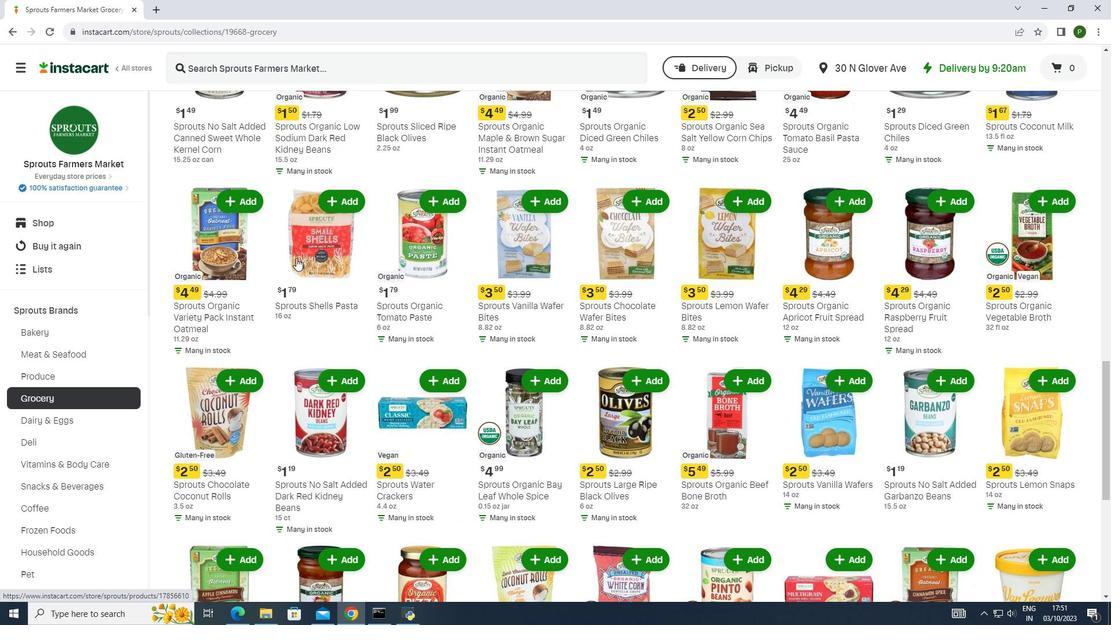 
Action: Mouse scrolled (296, 257) with delta (0, 0)
Screenshot: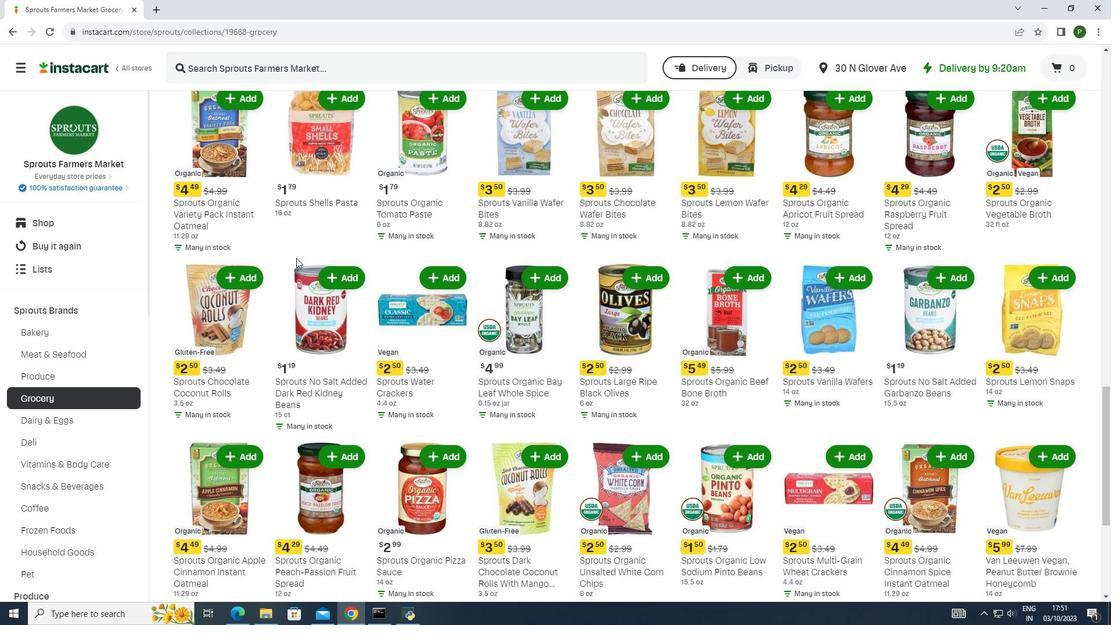 
Action: Mouse scrolled (296, 257) with delta (0, 0)
Screenshot: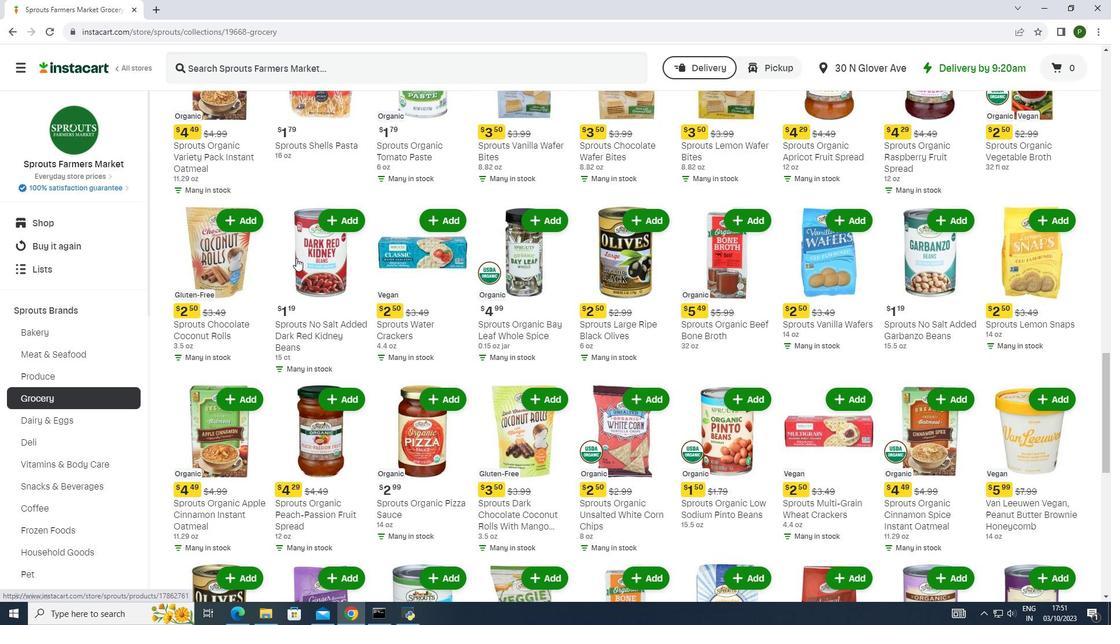 
Action: Mouse scrolled (296, 257) with delta (0, 0)
Screenshot: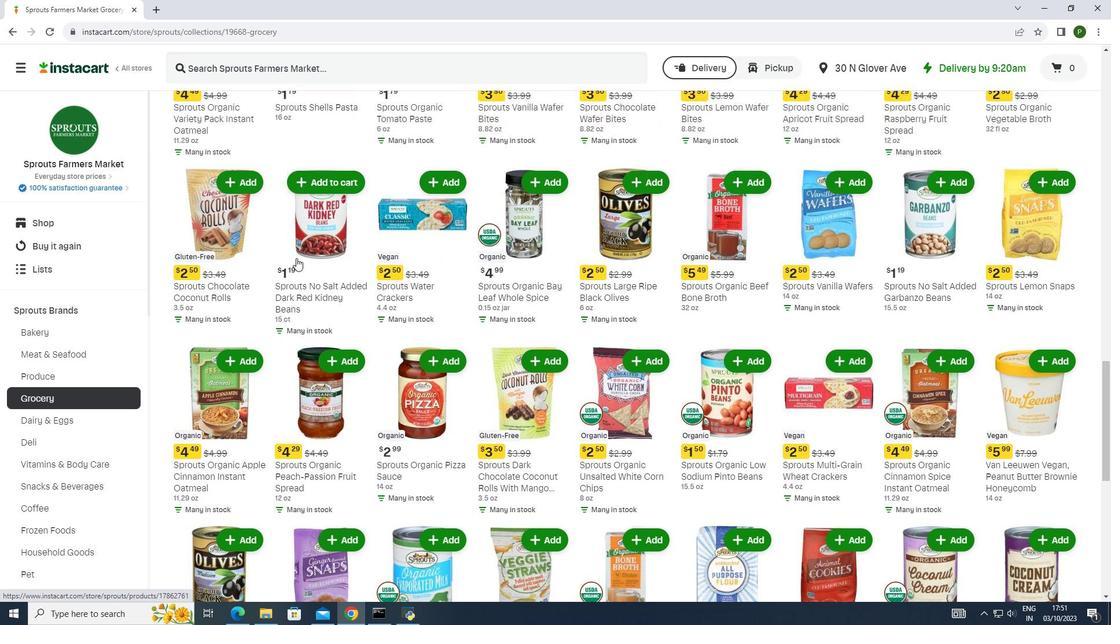 
Action: Mouse scrolled (296, 257) with delta (0, 0)
Screenshot: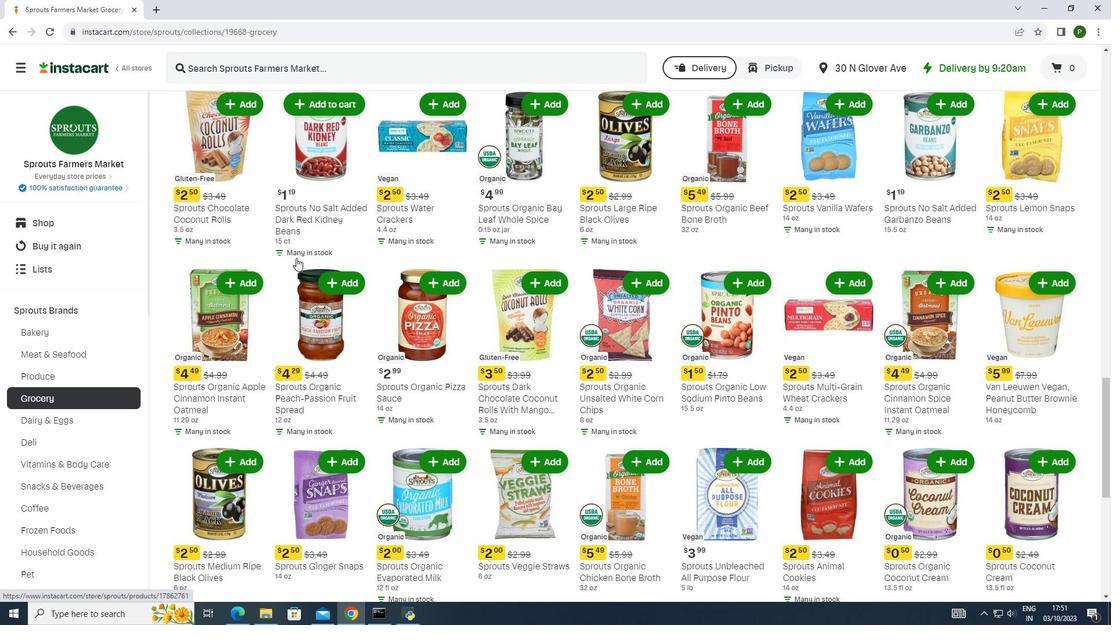
Action: Mouse scrolled (296, 257) with delta (0, 0)
Screenshot: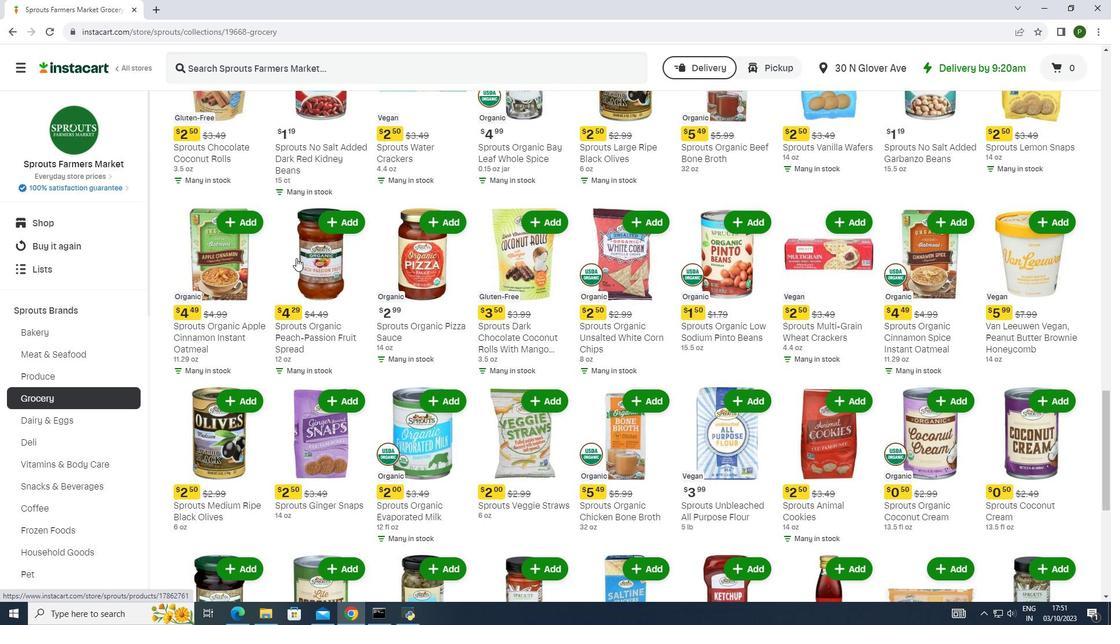 
Action: Mouse scrolled (296, 257) with delta (0, 0)
Screenshot: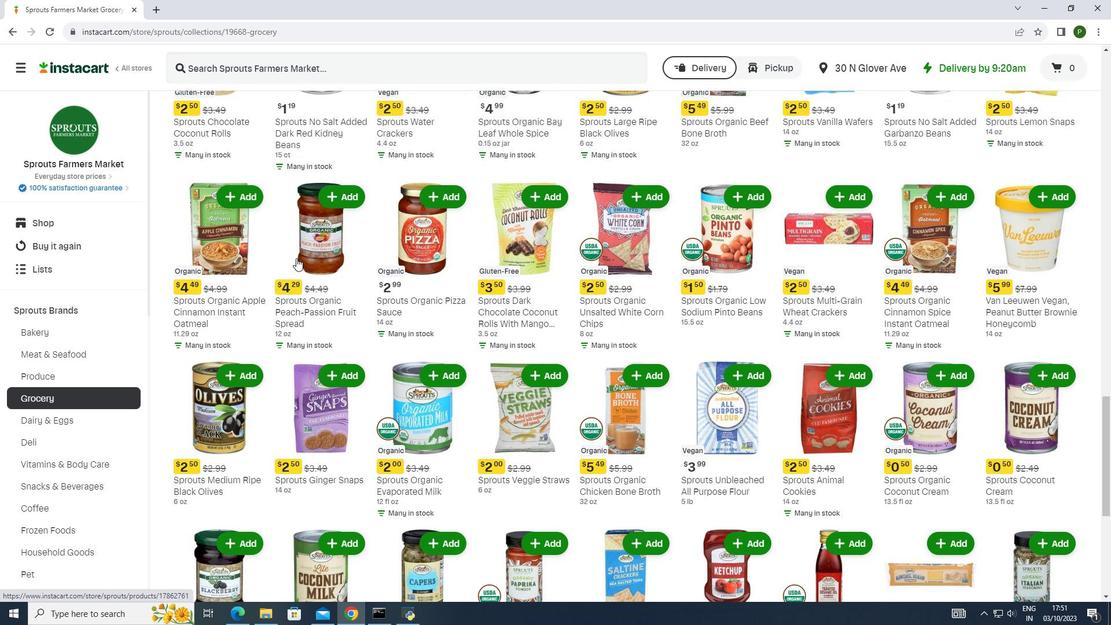 
Action: Mouse scrolled (296, 257) with delta (0, 0)
Screenshot: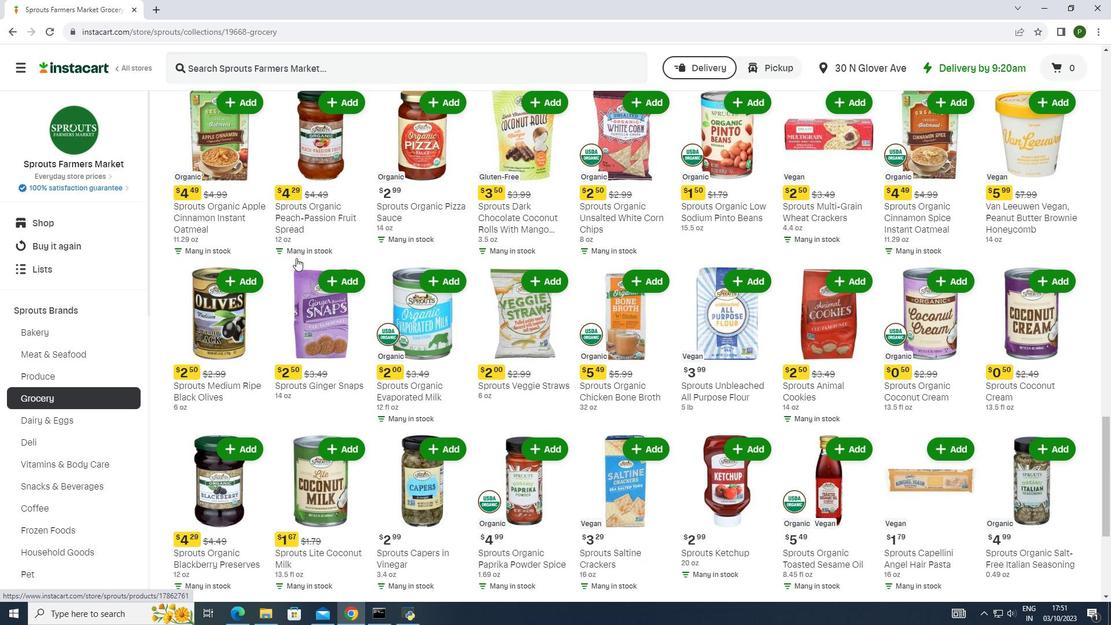 
Action: Mouse scrolled (296, 257) with delta (0, 0)
Screenshot: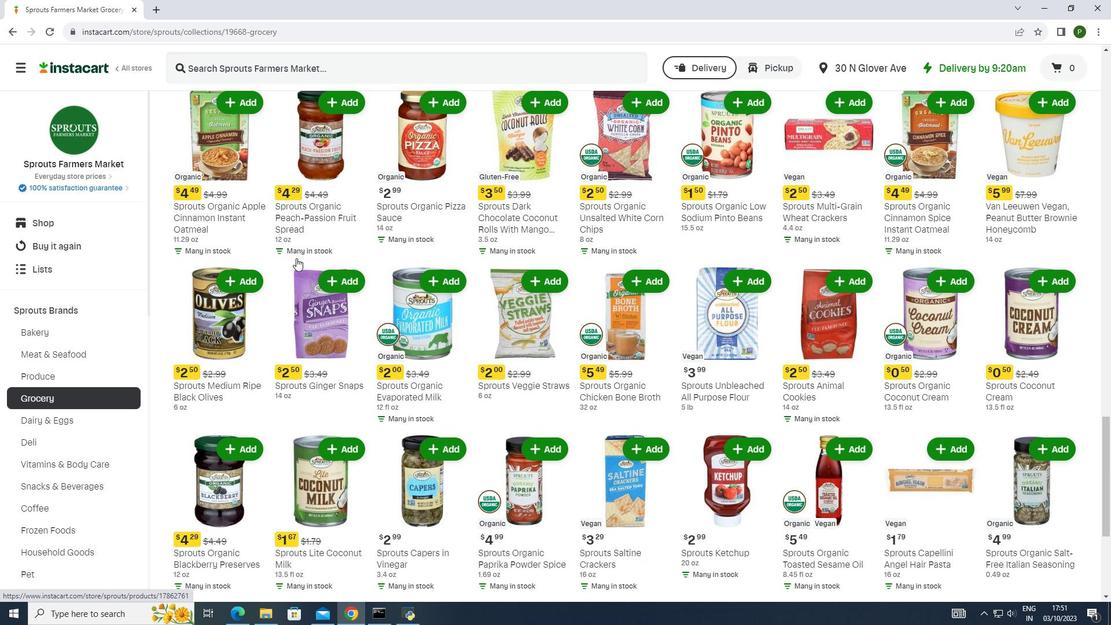 
Action: Mouse moved to (294, 258)
Screenshot: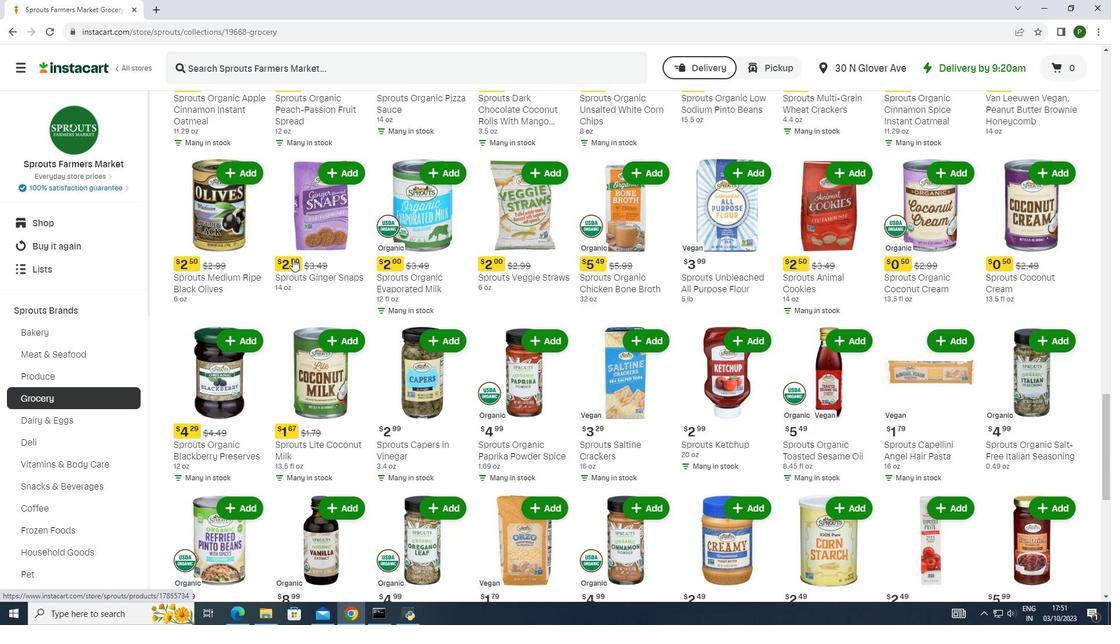
Action: Mouse scrolled (294, 257) with delta (0, 0)
Screenshot: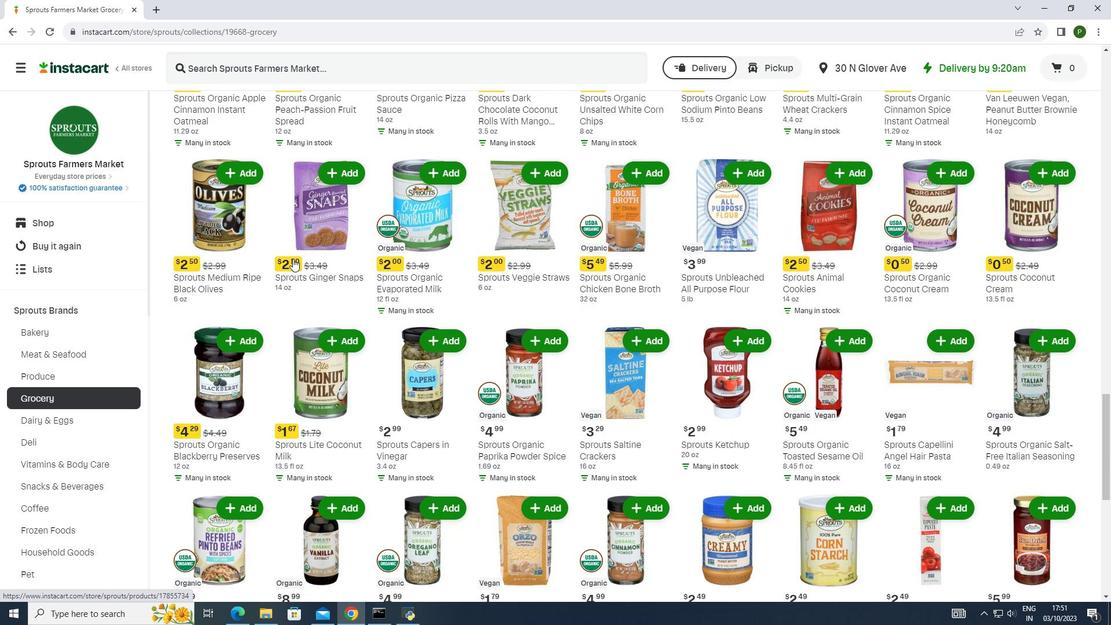 
Action: Mouse moved to (293, 258)
Screenshot: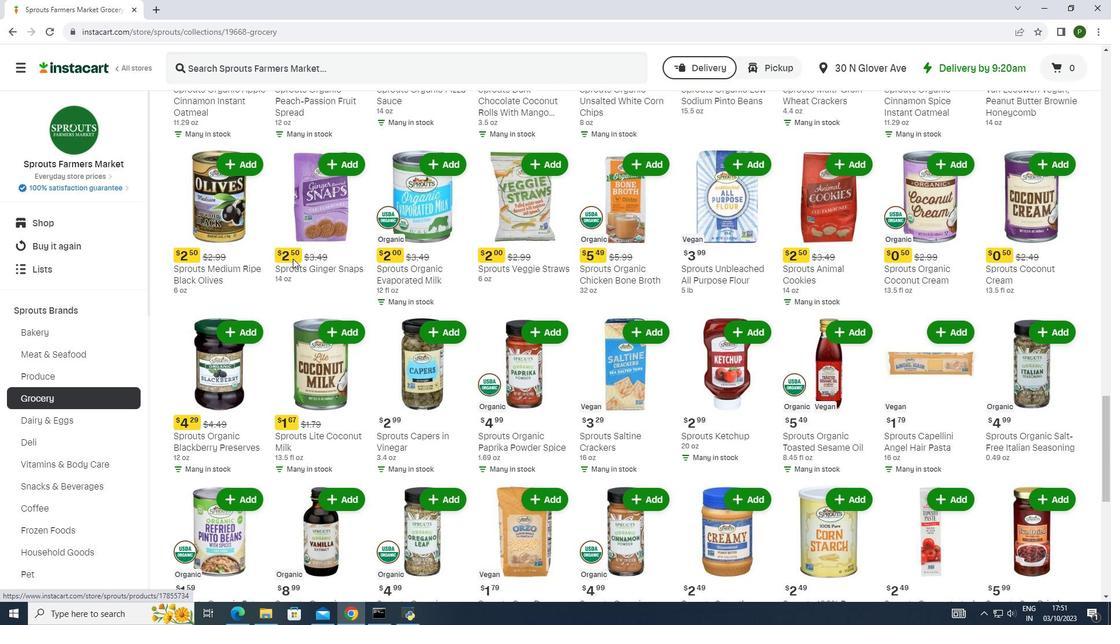 
Action: Mouse scrolled (293, 258) with delta (0, 0)
Screenshot: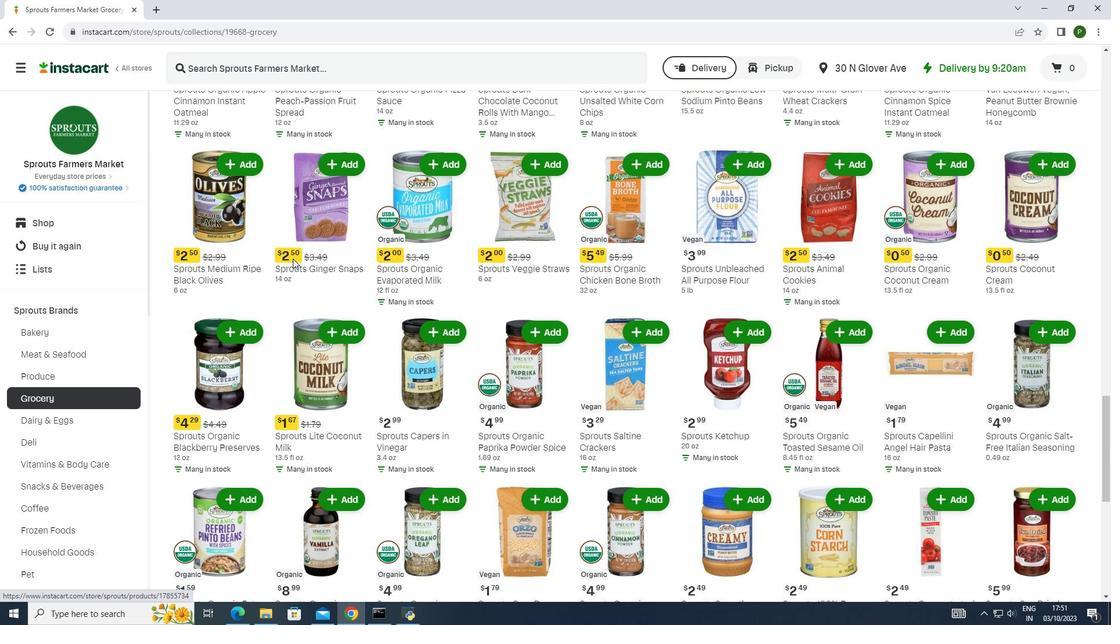 
Action: Mouse scrolled (293, 258) with delta (0, 0)
Screenshot: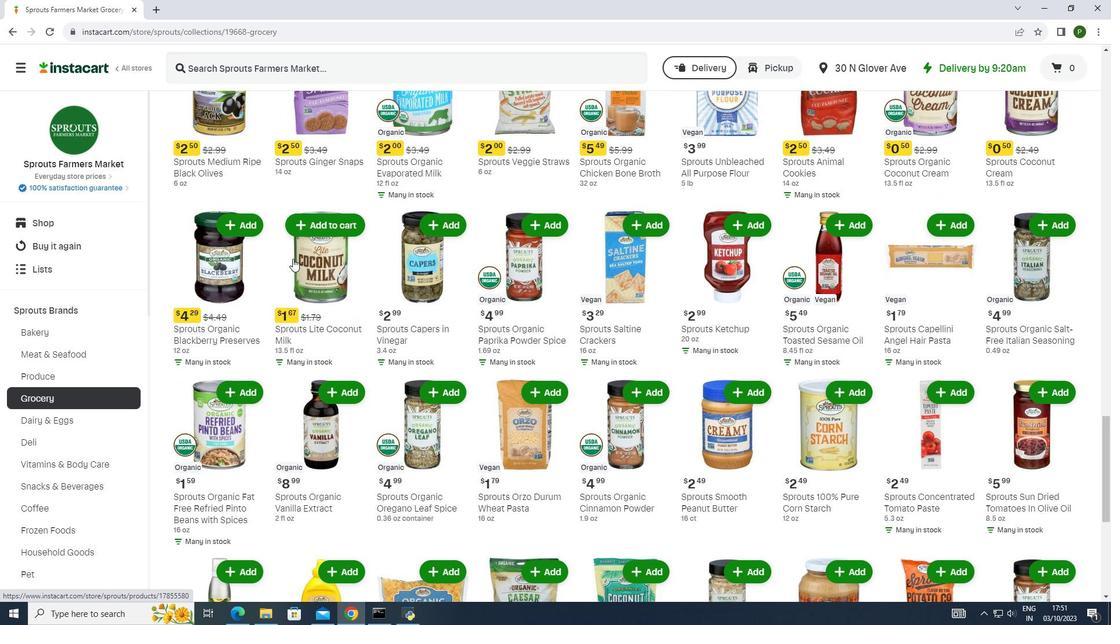 
Action: Mouse moved to (293, 258)
Screenshot: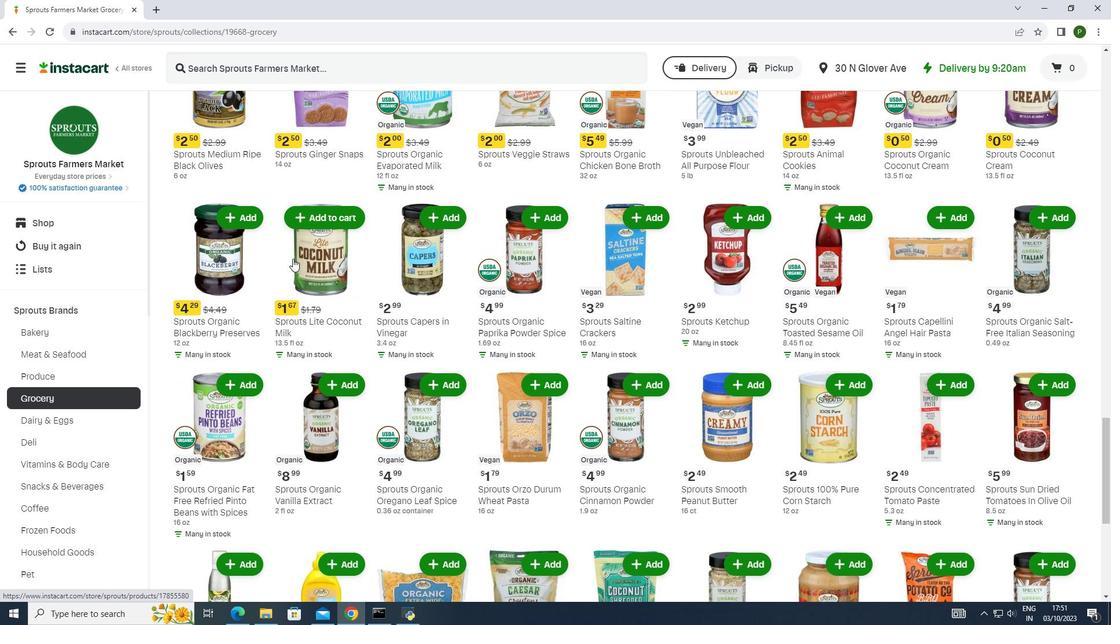 
Action: Mouse scrolled (293, 258) with delta (0, 0)
Screenshot: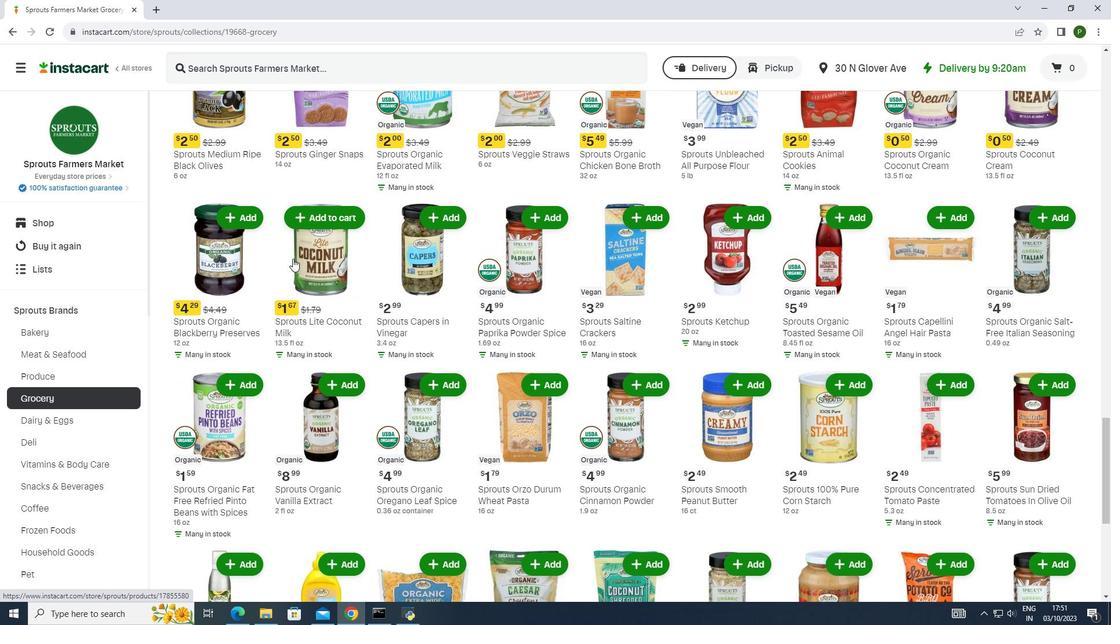 
Action: Mouse scrolled (293, 258) with delta (0, 0)
Screenshot: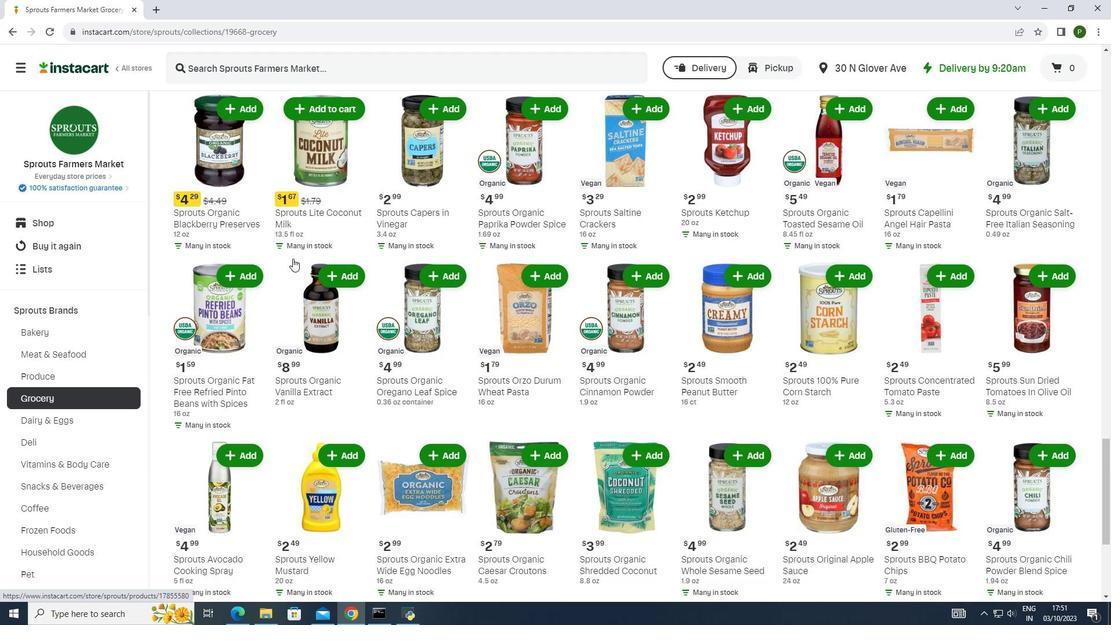 
Action: Mouse scrolled (293, 258) with delta (0, 0)
Screenshot: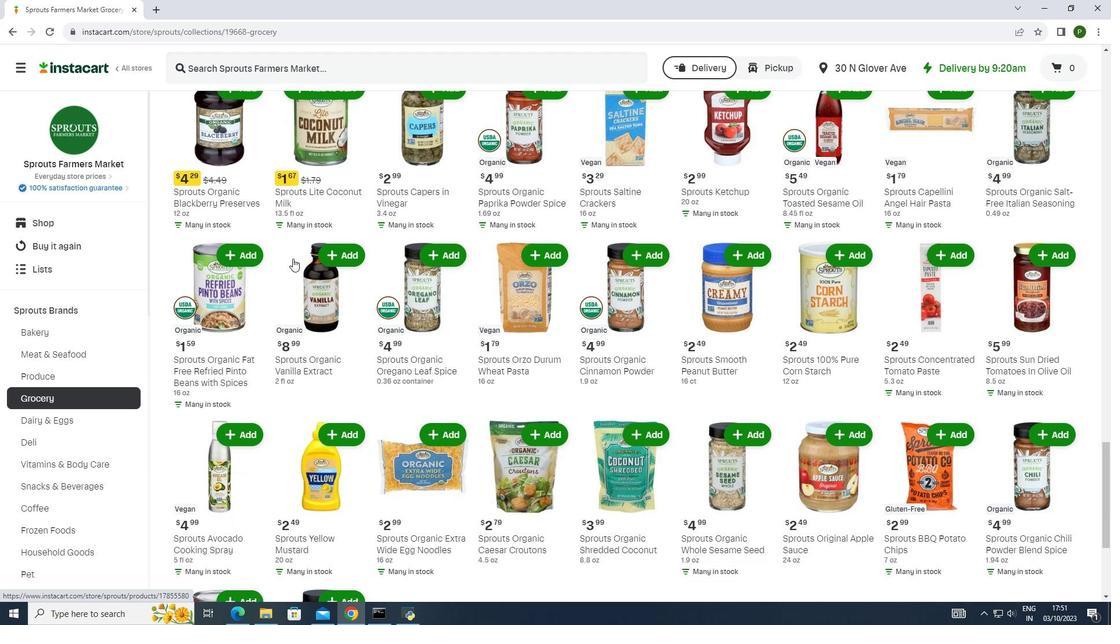 
Action: Mouse scrolled (293, 258) with delta (0, 0)
Screenshot: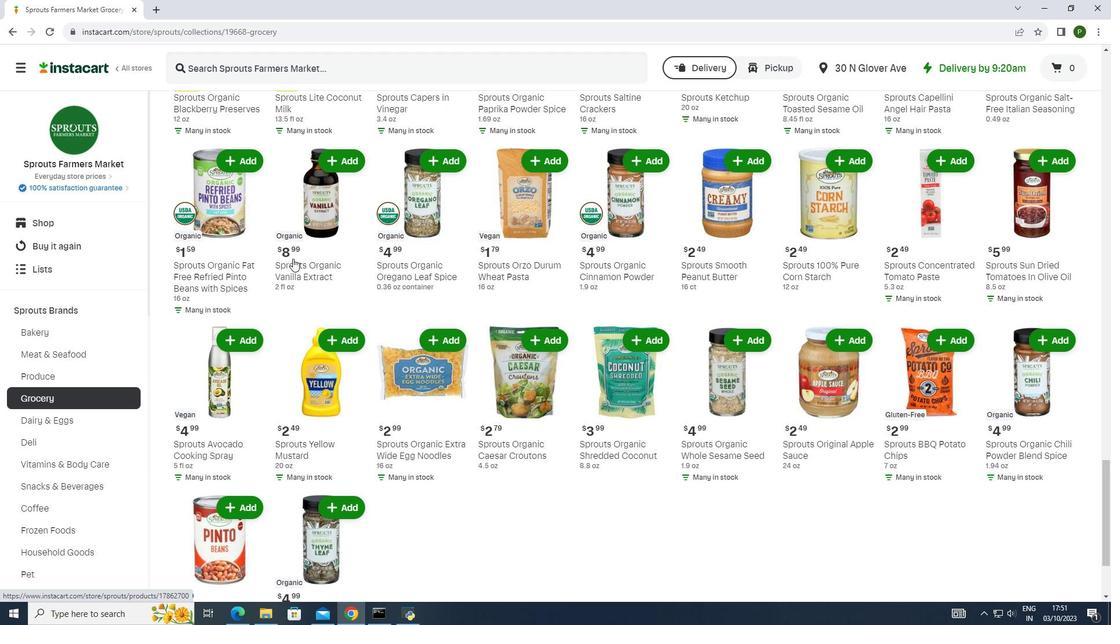 
Action: Mouse scrolled (293, 258) with delta (0, 0)
Screenshot: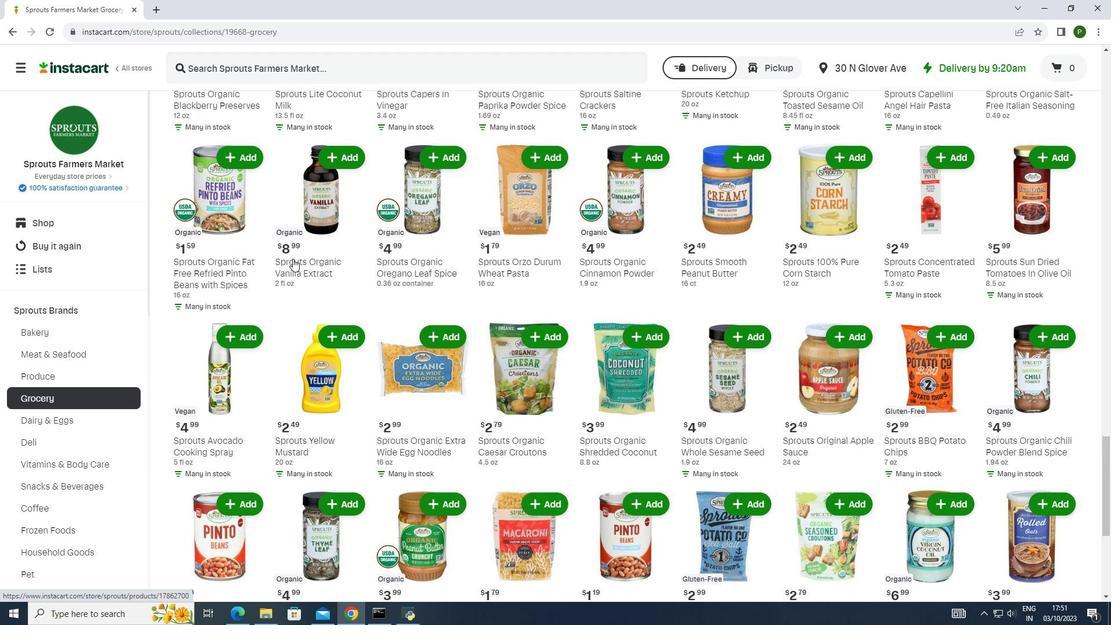 
Action: Mouse scrolled (293, 258) with delta (0, 0)
Screenshot: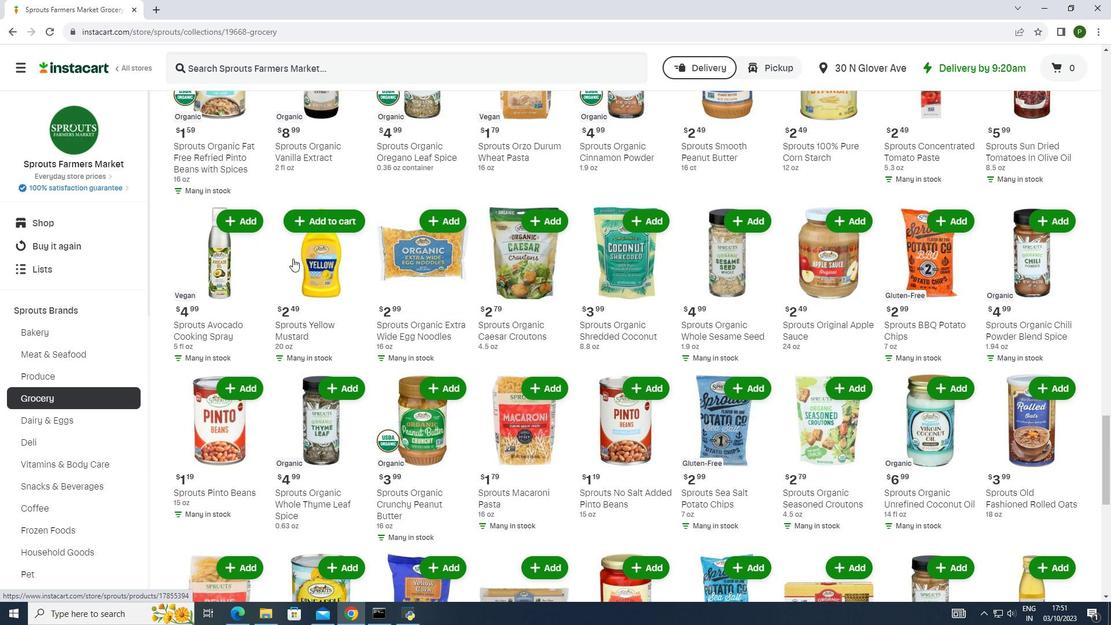 
Action: Mouse moved to (292, 258)
Screenshot: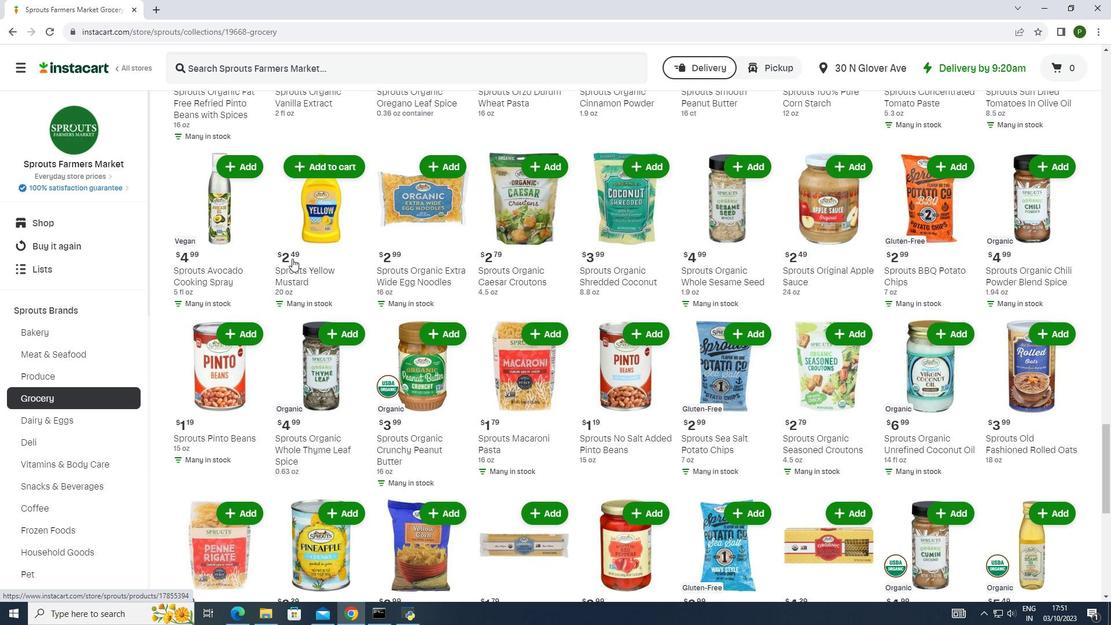 
Action: Mouse scrolled (292, 258) with delta (0, 0)
Screenshot: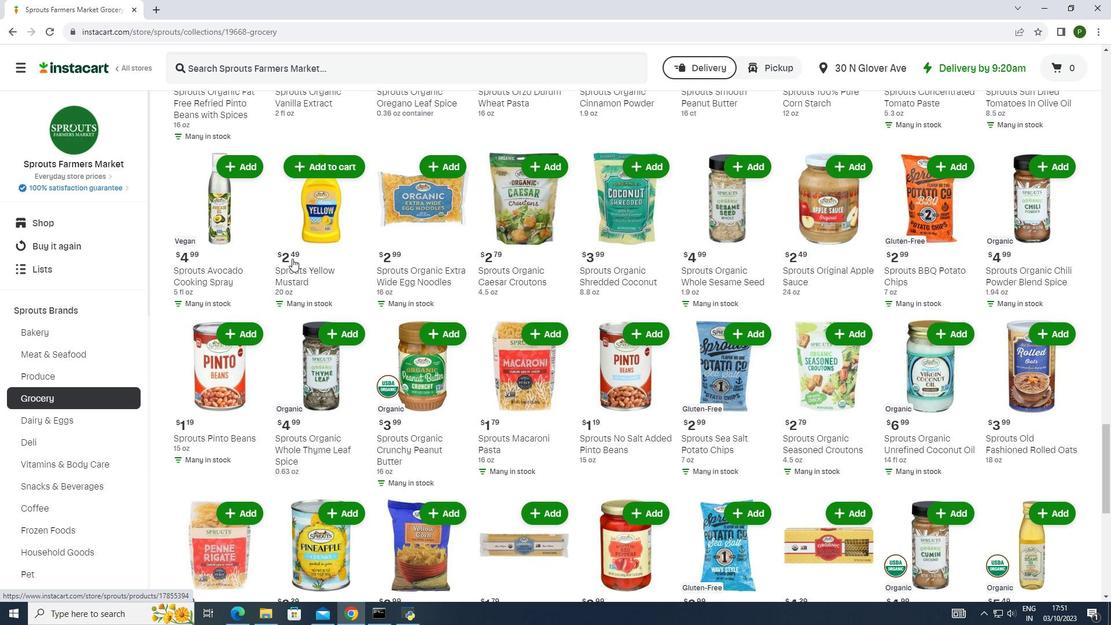 
Action: Mouse moved to (298, 258)
Screenshot: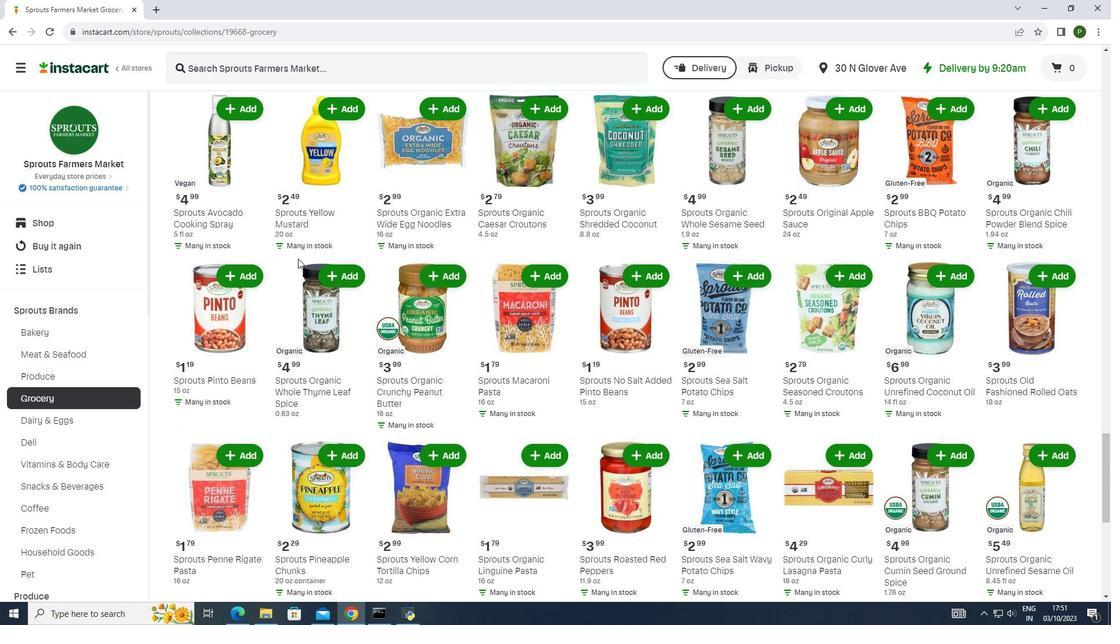 
Action: Mouse scrolled (298, 258) with delta (0, 0)
Screenshot: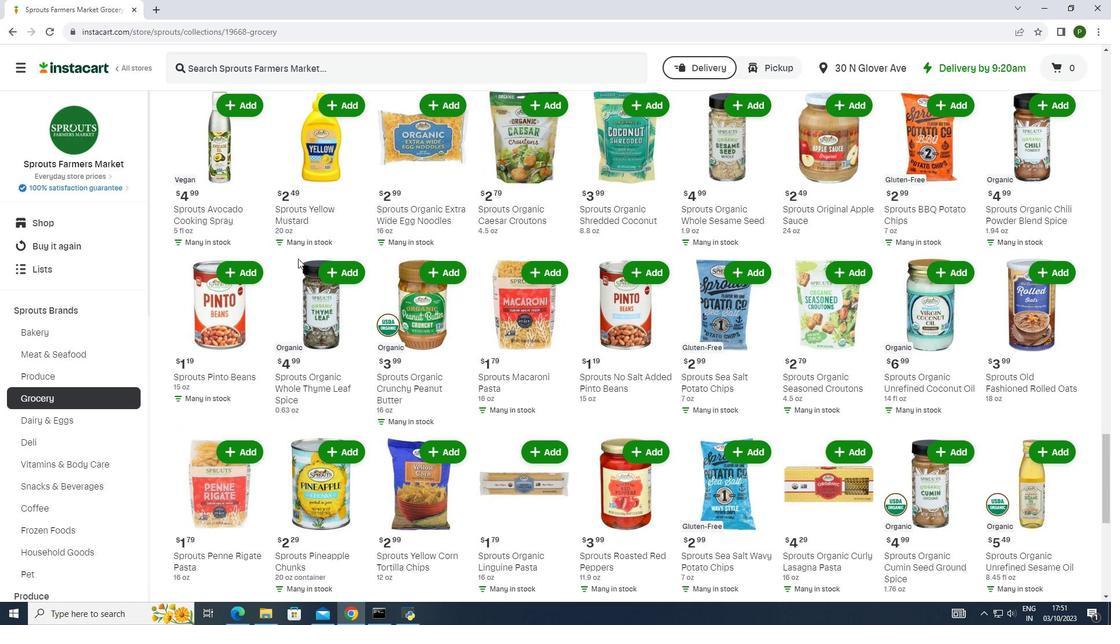 
Action: Mouse moved to (605, 213)
Screenshot: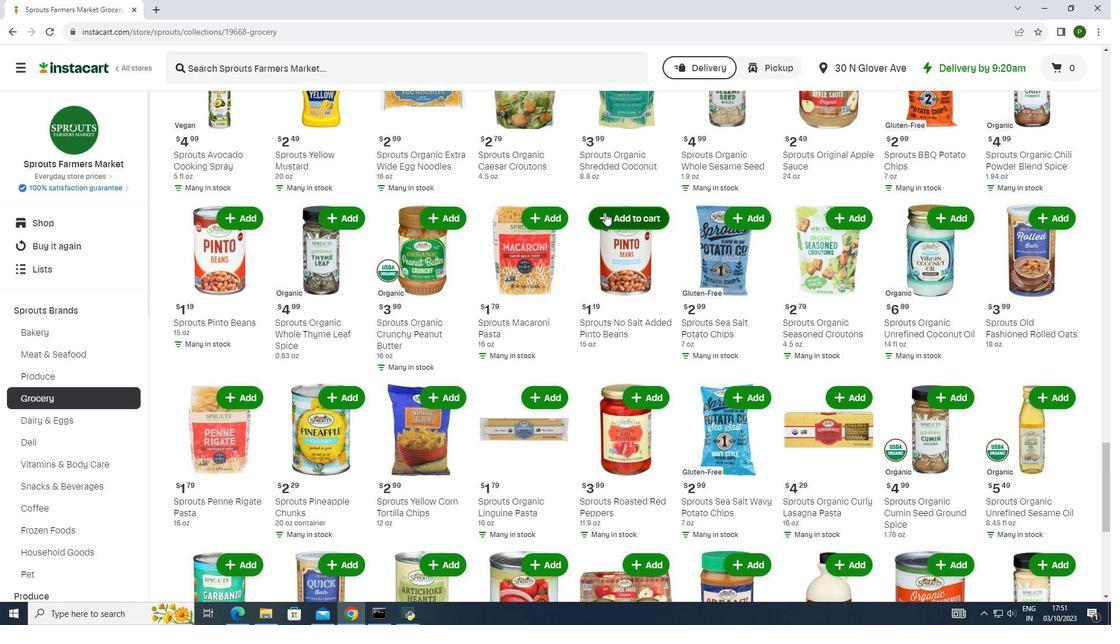 
Action: Mouse pressed left at (605, 213)
Screenshot: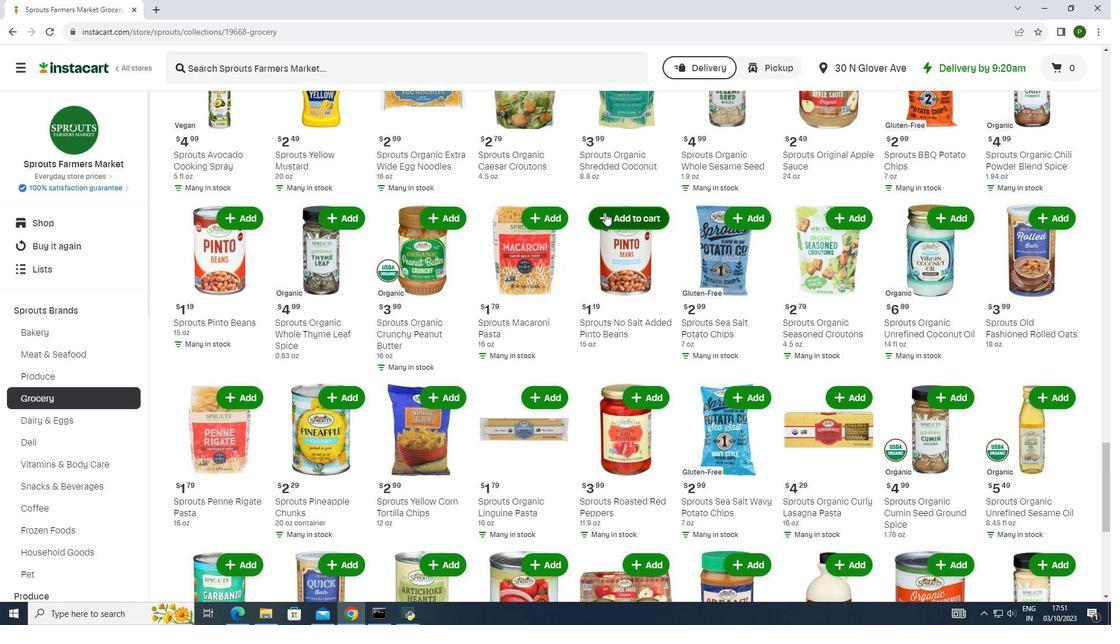 
